 Task: Find connections with filter location Ras al-Khaimah with filter topic #Homeofficewith filter profile language Potuguese with filter current company LinkedIn with filter school Sasi Institute of Technology & Engineering with filter industry Caterers with filter service category Android Development with filter keywords title Graphic Designer
Action: Mouse moved to (531, 92)
Screenshot: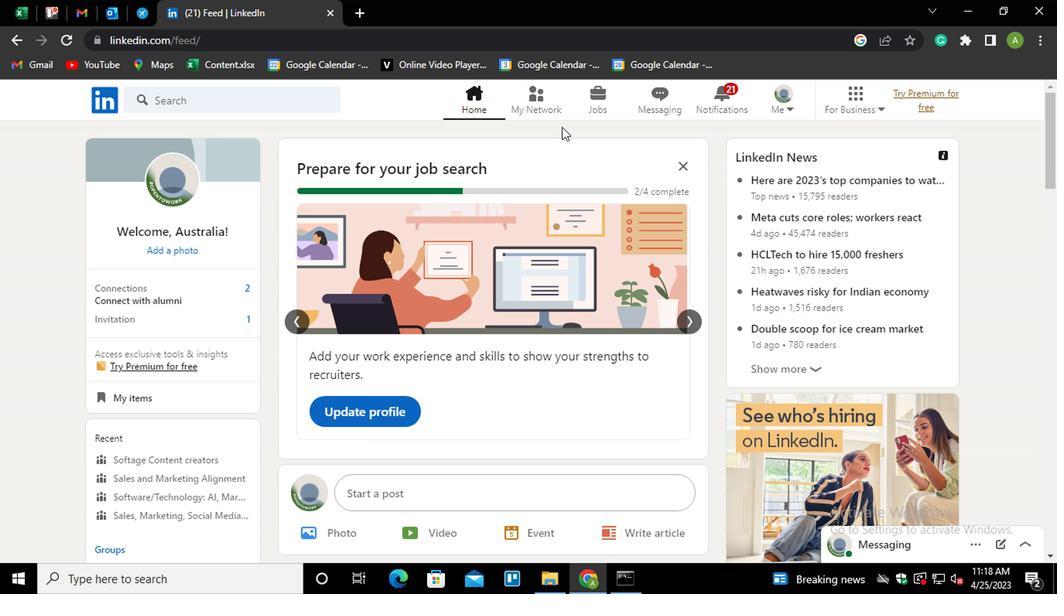
Action: Mouse pressed left at (531, 92)
Screenshot: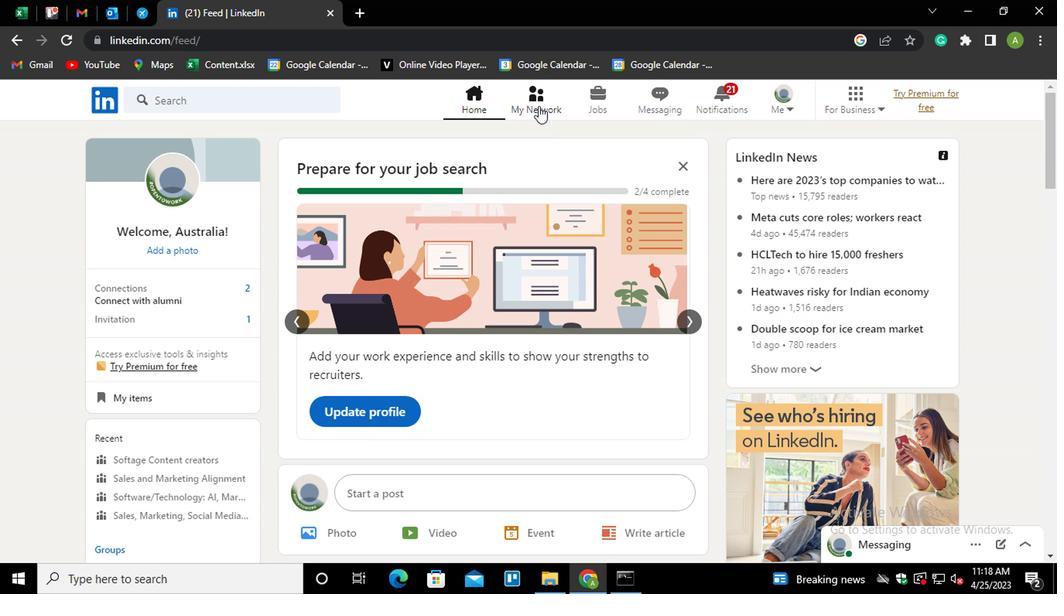 
Action: Mouse moved to (233, 181)
Screenshot: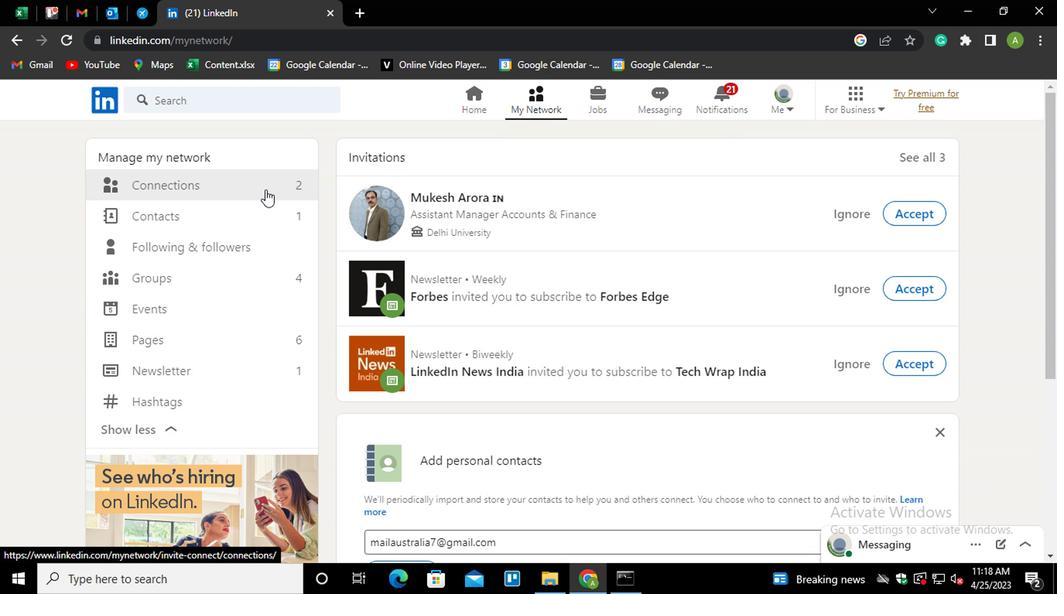 
Action: Mouse pressed left at (233, 181)
Screenshot: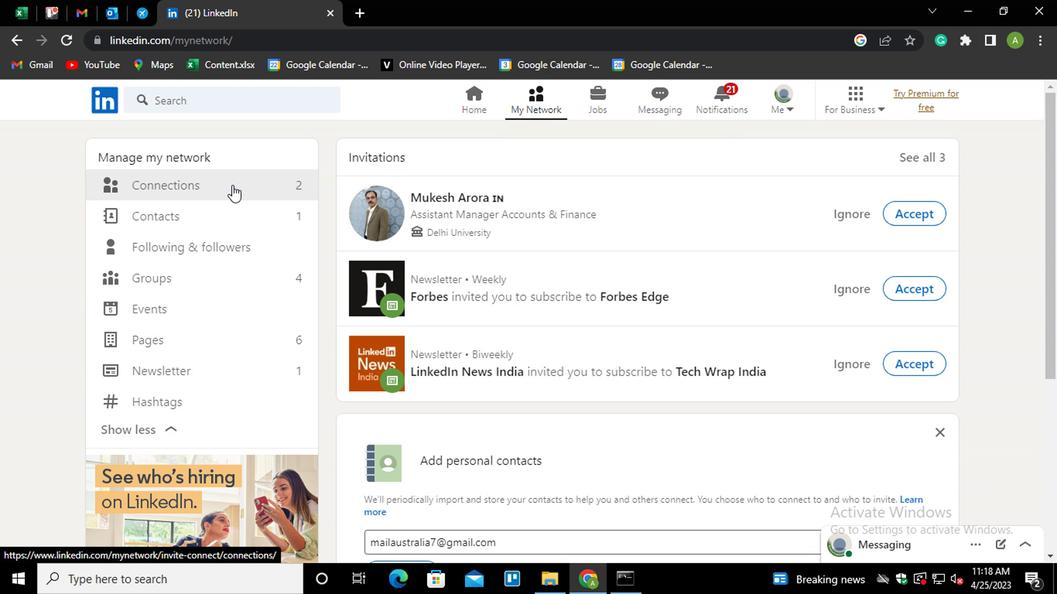 
Action: Mouse moved to (651, 185)
Screenshot: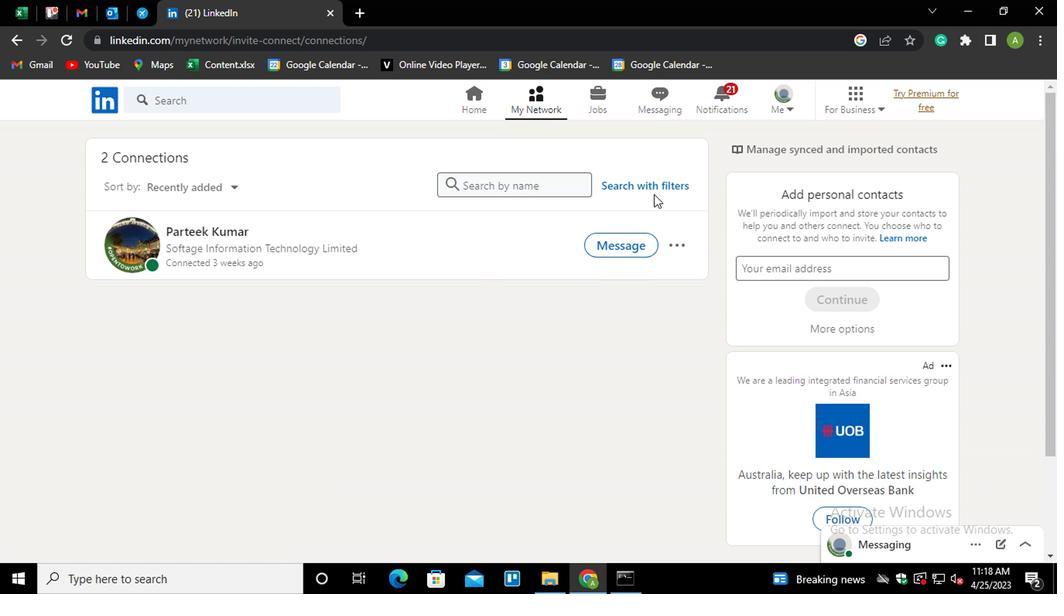 
Action: Mouse pressed left at (651, 185)
Screenshot: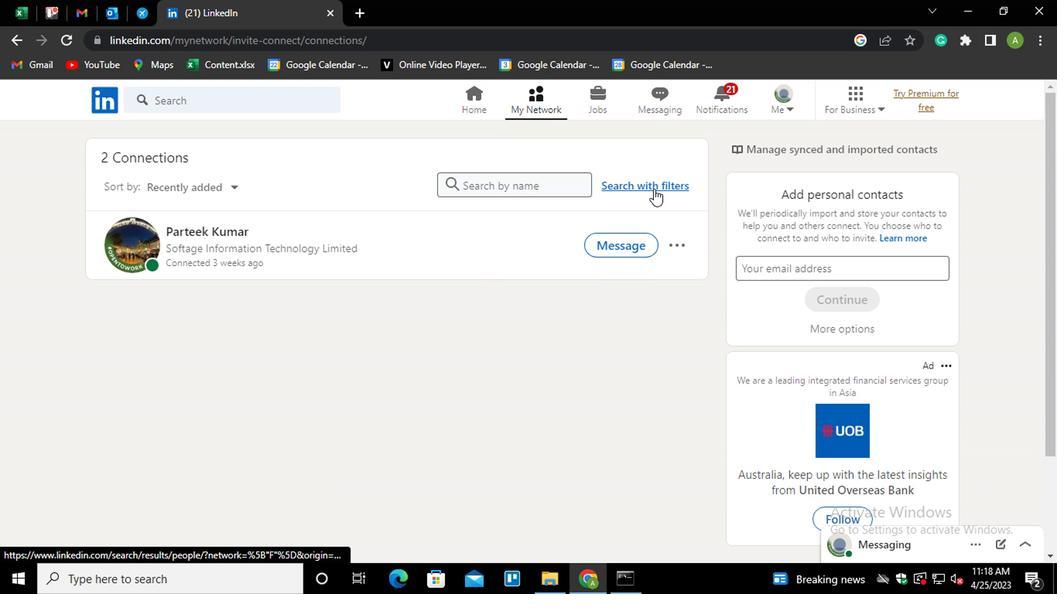 
Action: Mouse moved to (520, 141)
Screenshot: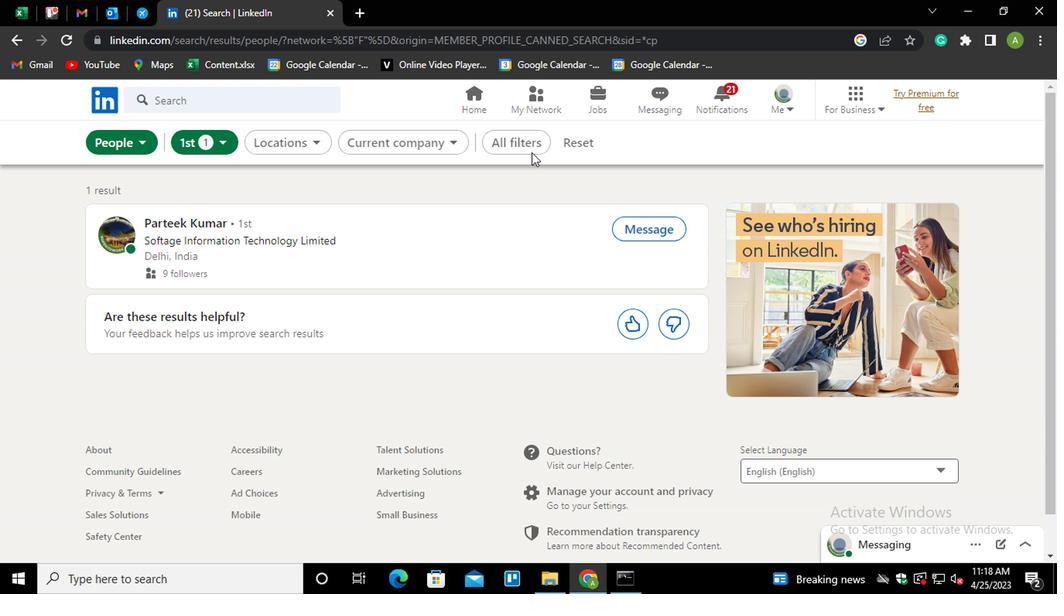 
Action: Mouse pressed left at (520, 141)
Screenshot: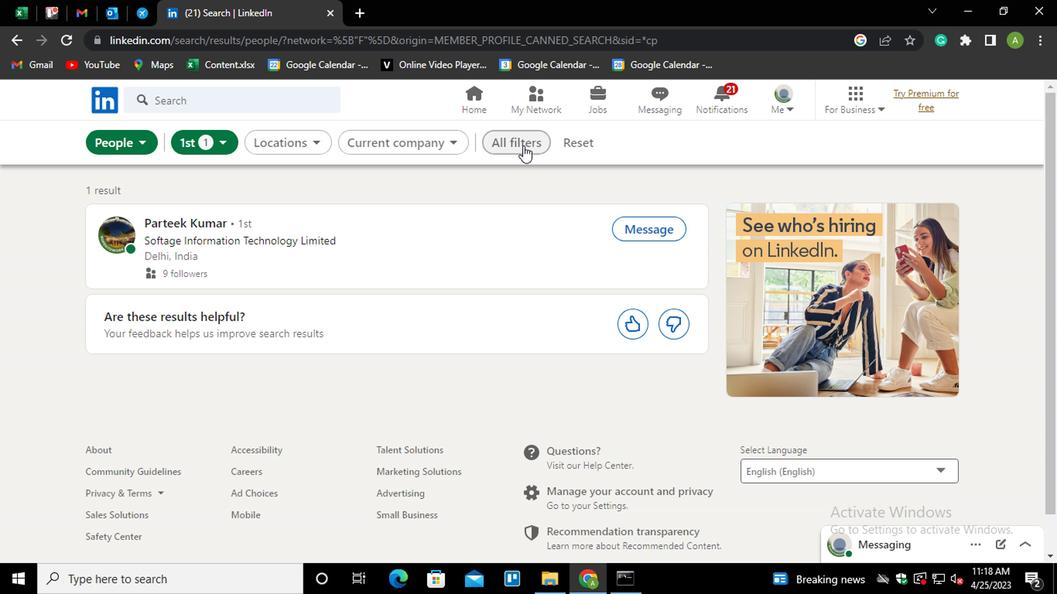 
Action: Mouse moved to (729, 300)
Screenshot: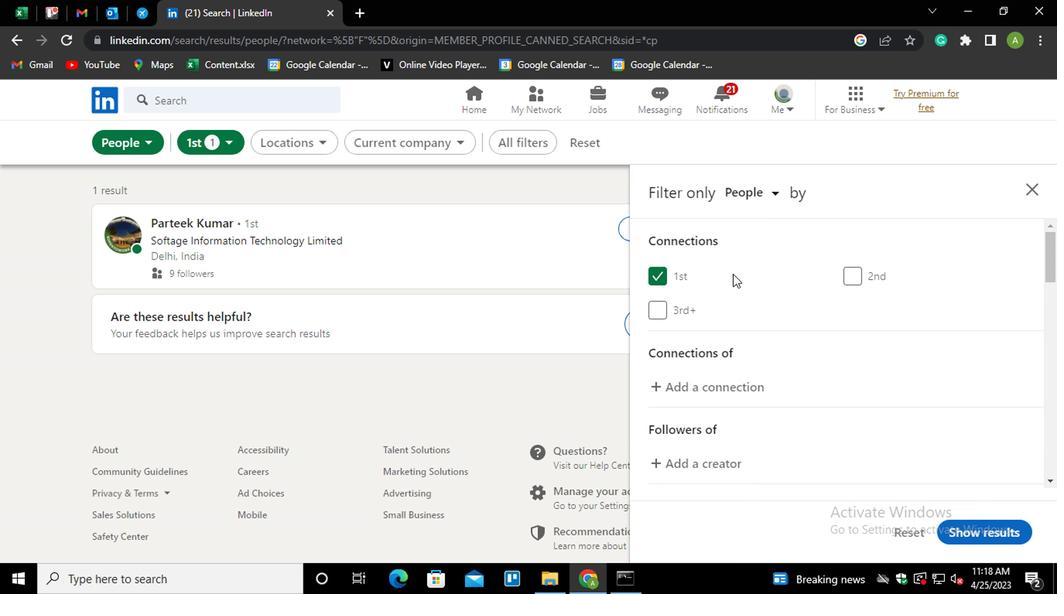 
Action: Mouse scrolled (729, 299) with delta (0, 0)
Screenshot: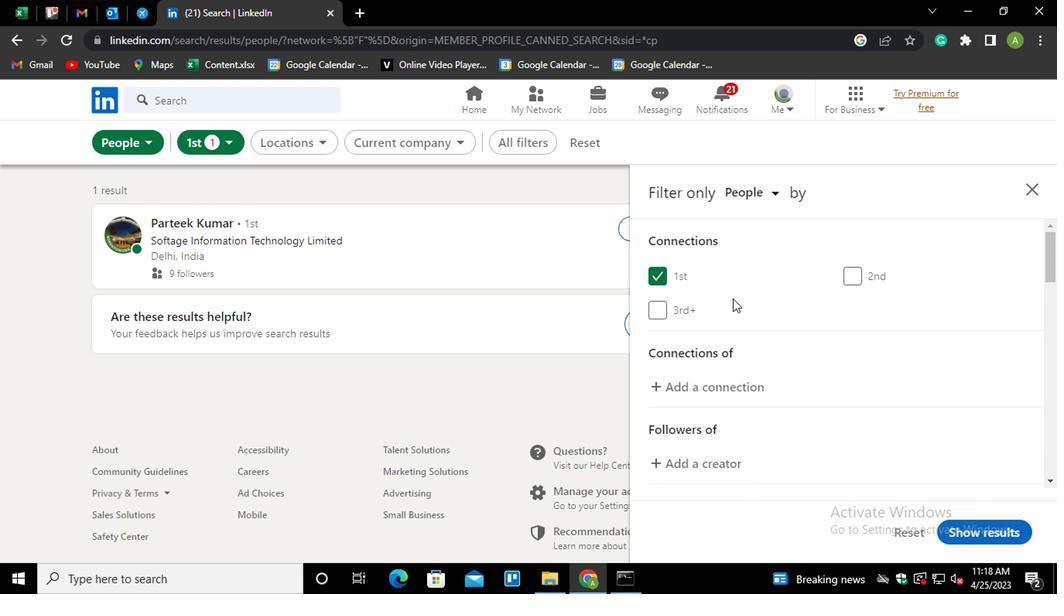 
Action: Mouse scrolled (729, 299) with delta (0, 0)
Screenshot: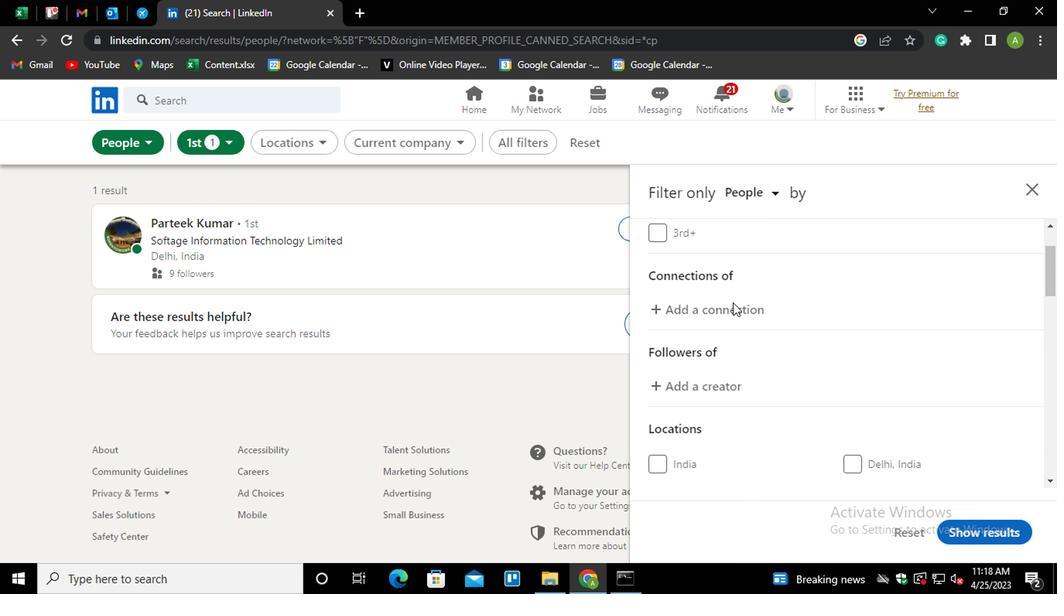 
Action: Mouse scrolled (729, 299) with delta (0, 0)
Screenshot: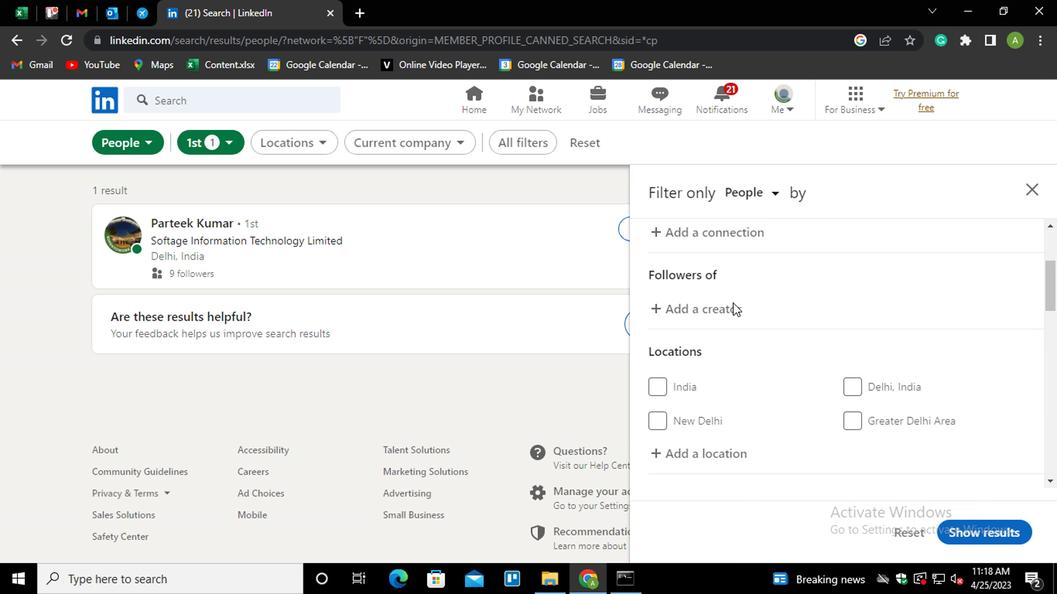 
Action: Mouse moved to (692, 372)
Screenshot: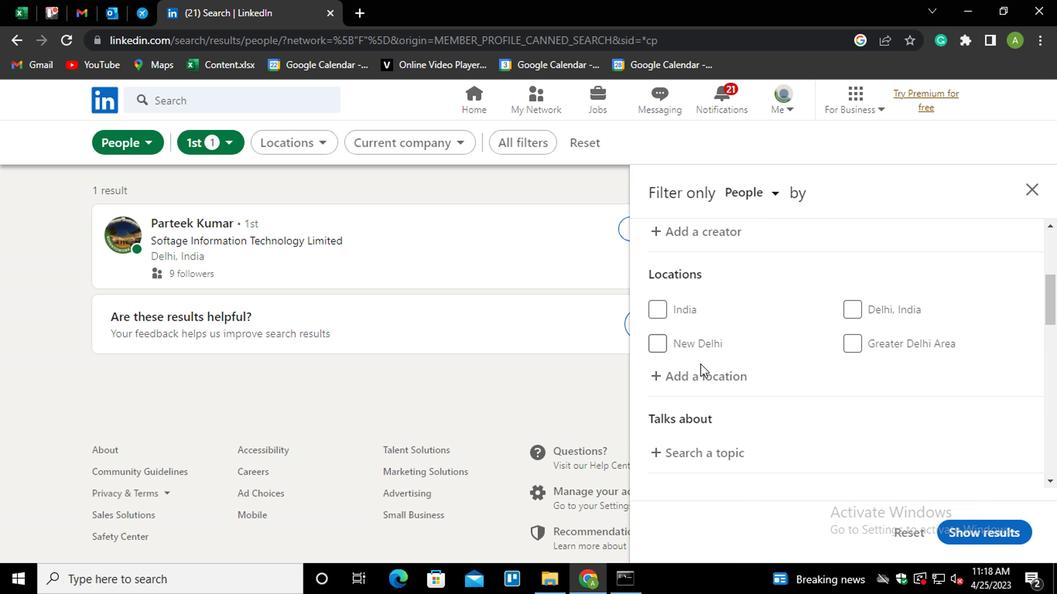 
Action: Mouse pressed left at (692, 372)
Screenshot: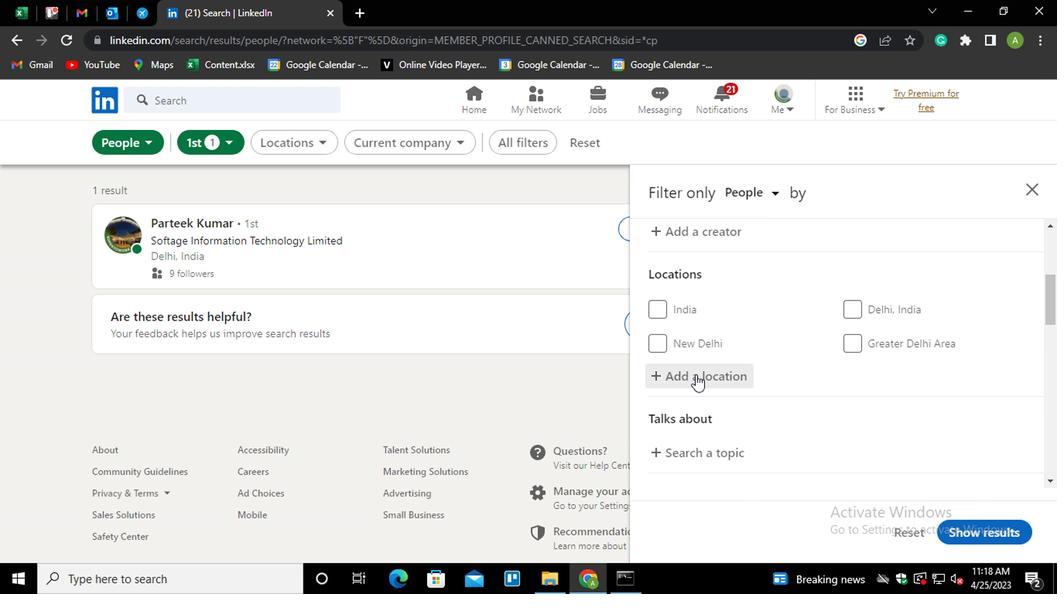 
Action: Mouse moved to (688, 366)
Screenshot: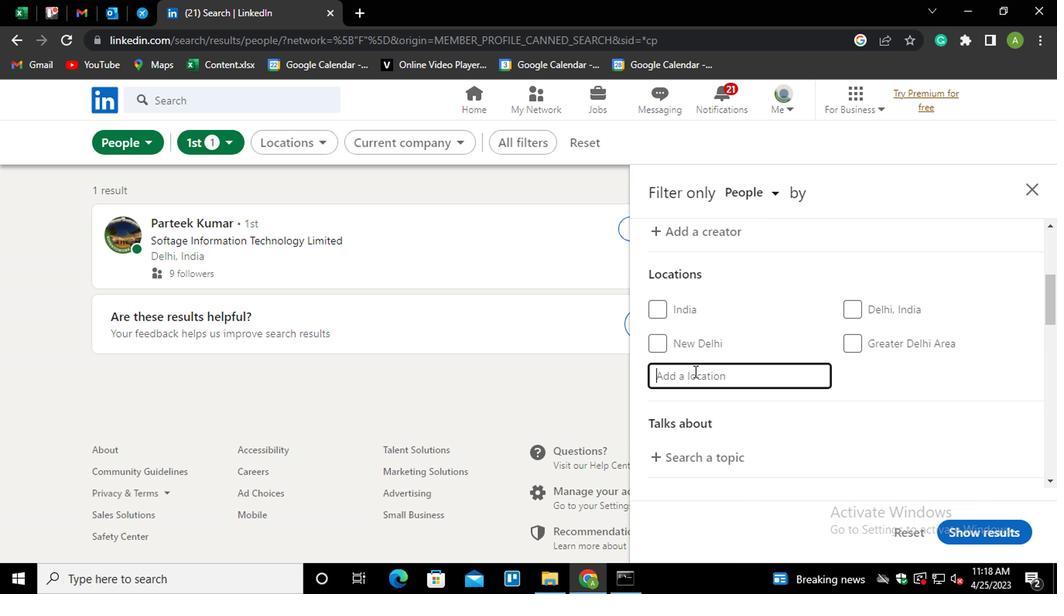 
Action: Mouse pressed left at (688, 366)
Screenshot: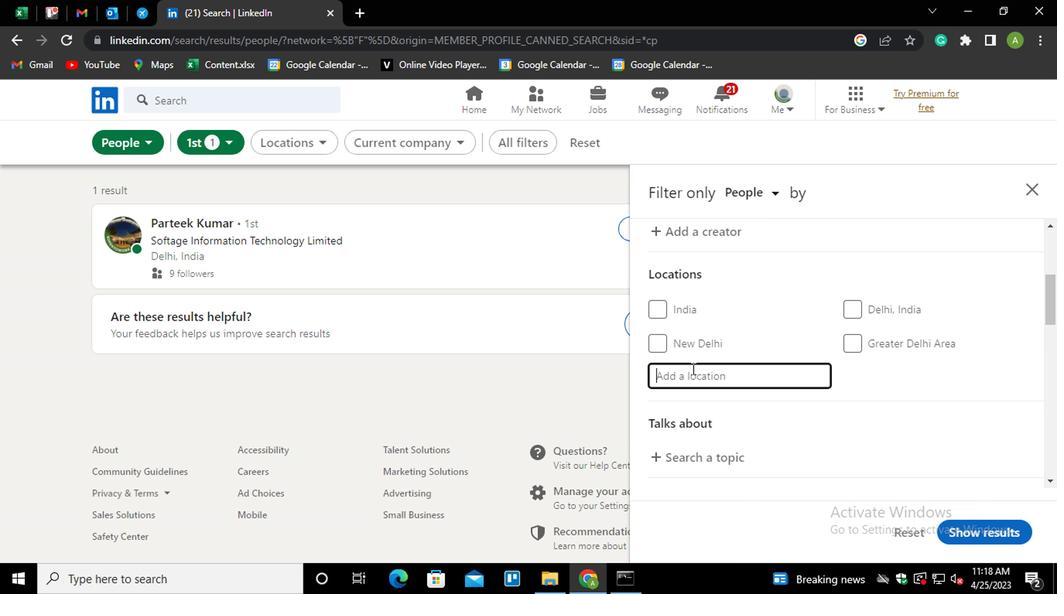 
Action: Key pressed <Key.shift>RAS<Key.space>AL<Key.down><Key.enter>
Screenshot: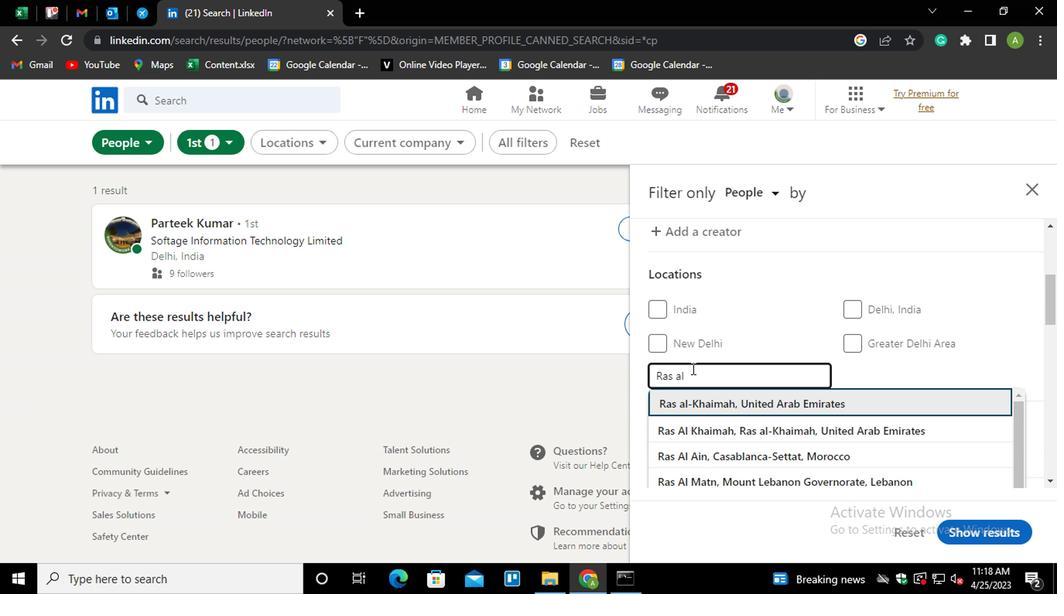 
Action: Mouse moved to (751, 395)
Screenshot: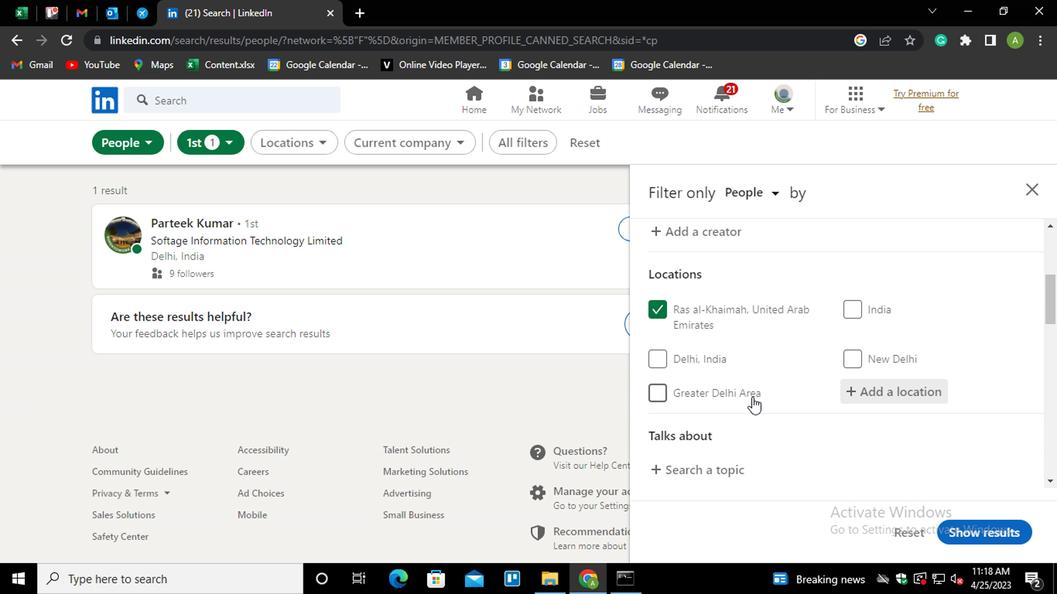 
Action: Mouse scrolled (751, 394) with delta (0, -1)
Screenshot: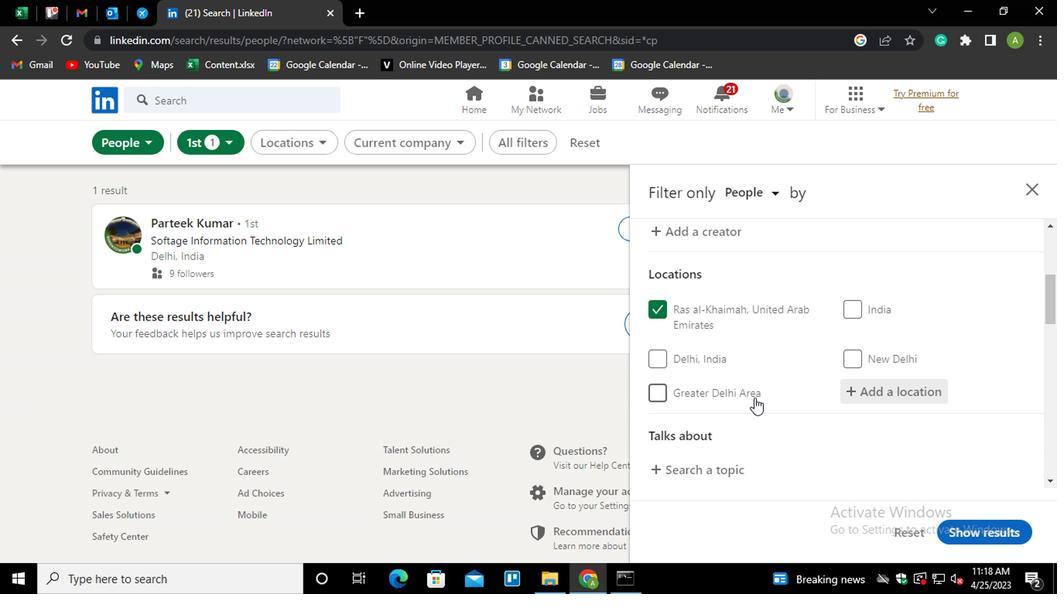 
Action: Mouse moved to (729, 390)
Screenshot: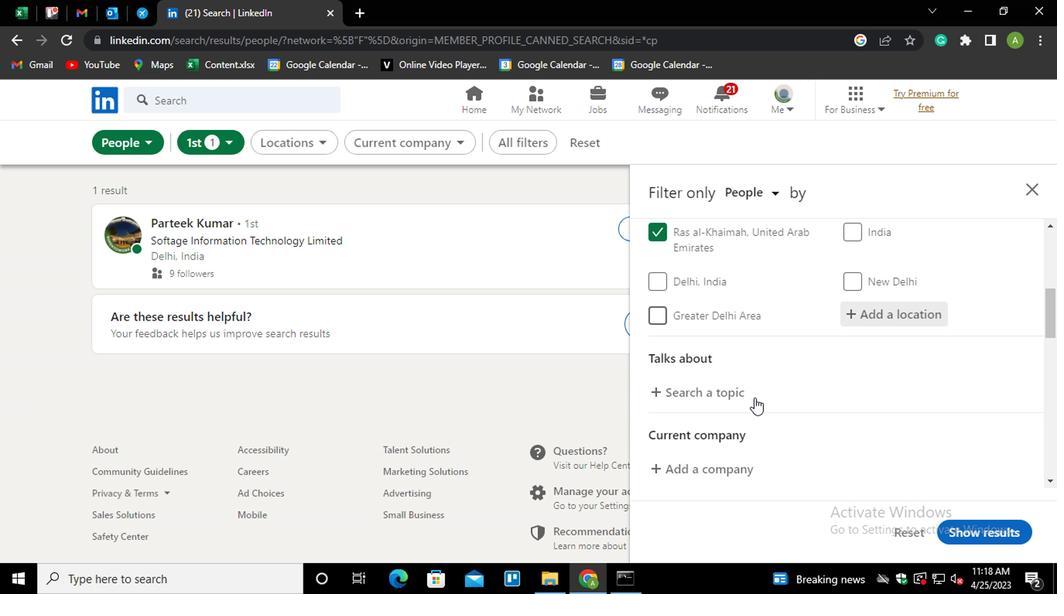 
Action: Mouse pressed left at (729, 390)
Screenshot: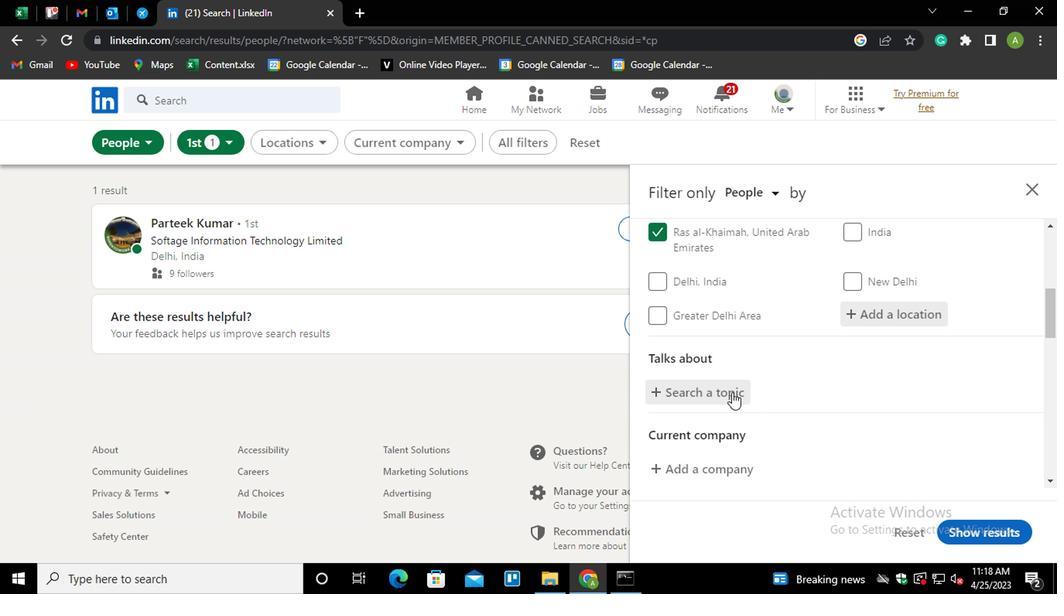
Action: Key pressed <Key.shift>#<Key.shift_r>HOMEOFFICEWITH
Screenshot: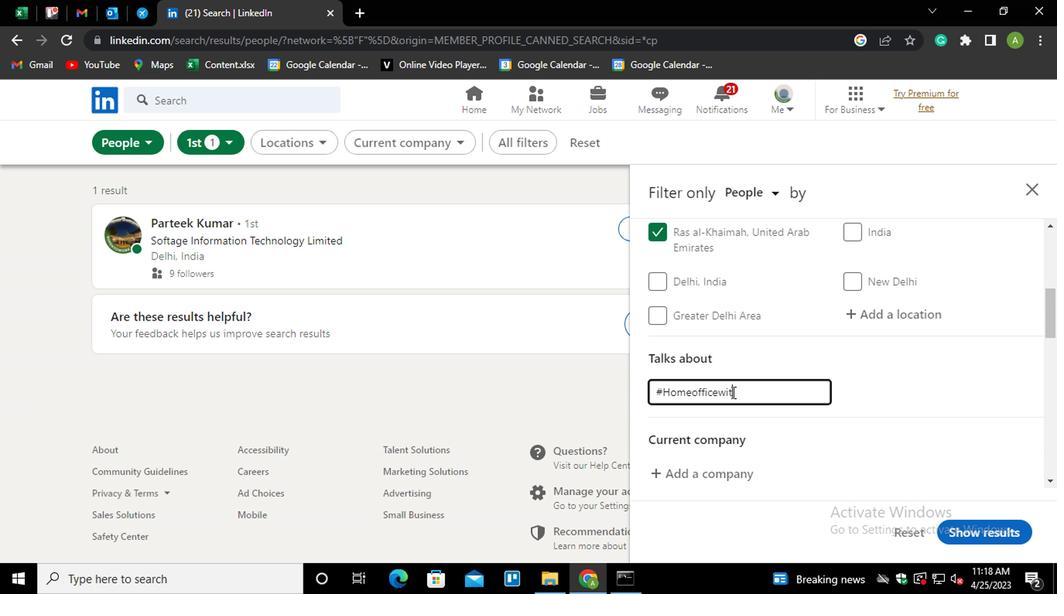
Action: Mouse moved to (938, 380)
Screenshot: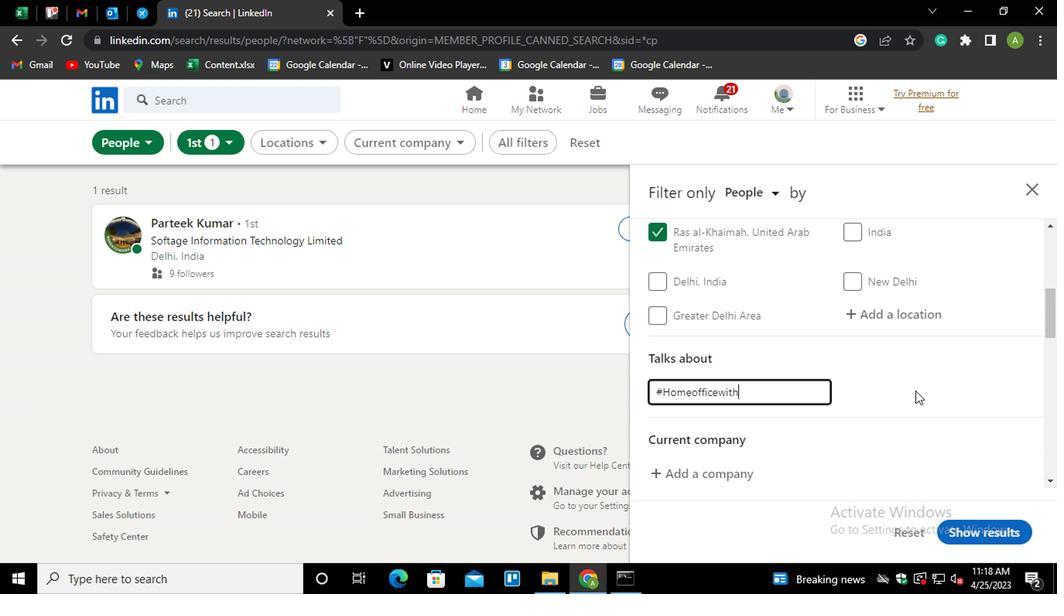 
Action: Mouse pressed left at (938, 380)
Screenshot: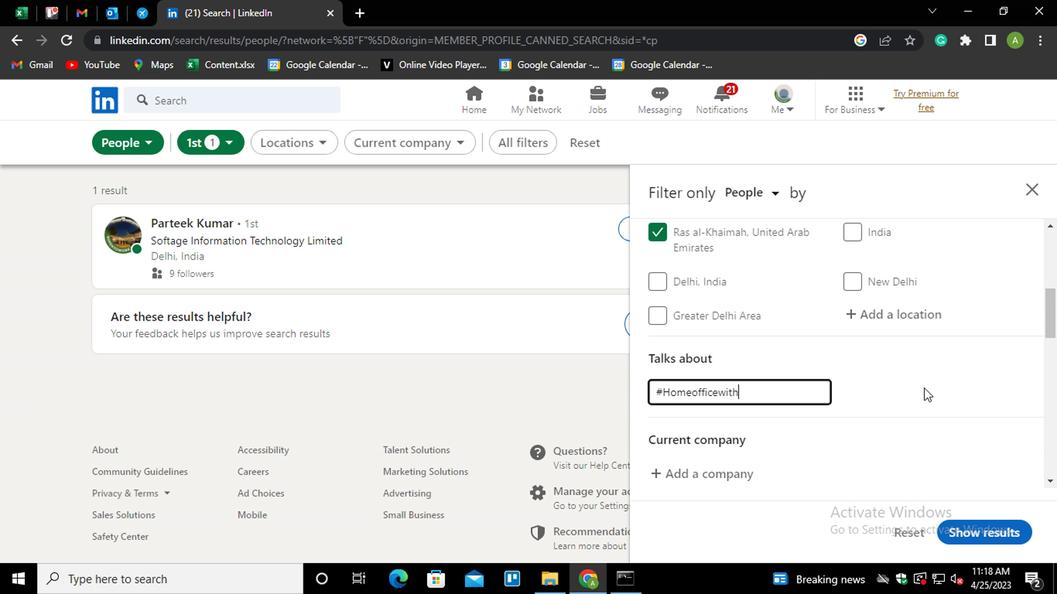 
Action: Mouse moved to (912, 377)
Screenshot: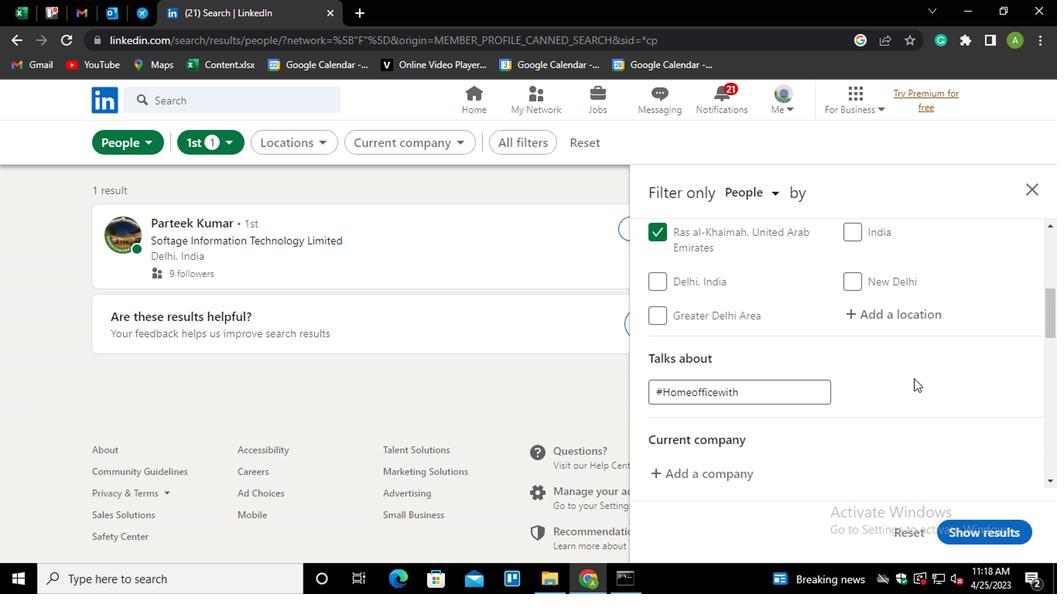 
Action: Mouse scrolled (912, 377) with delta (0, 0)
Screenshot: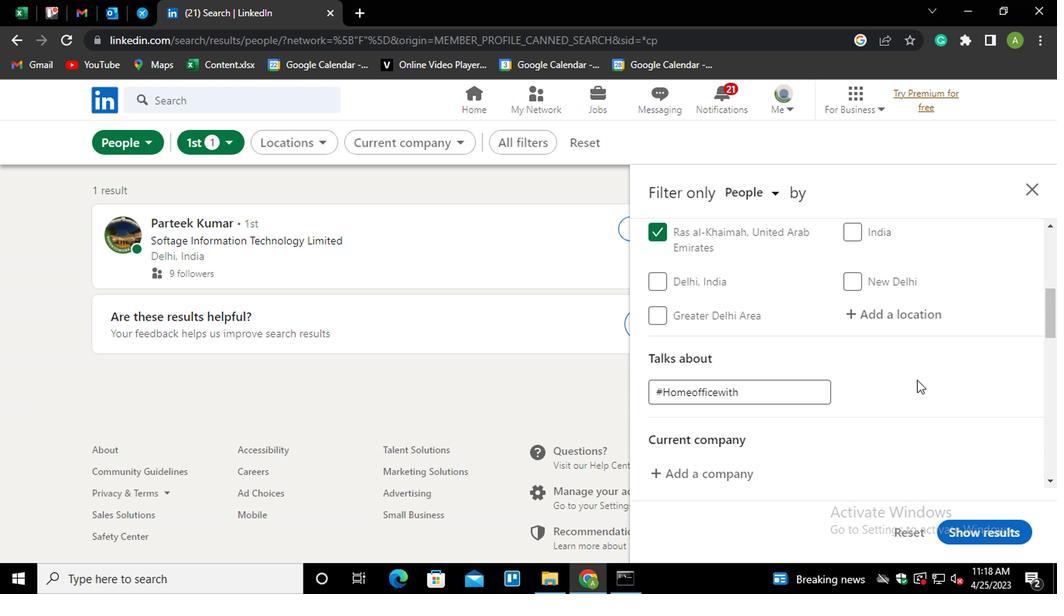 
Action: Mouse scrolled (912, 377) with delta (0, 0)
Screenshot: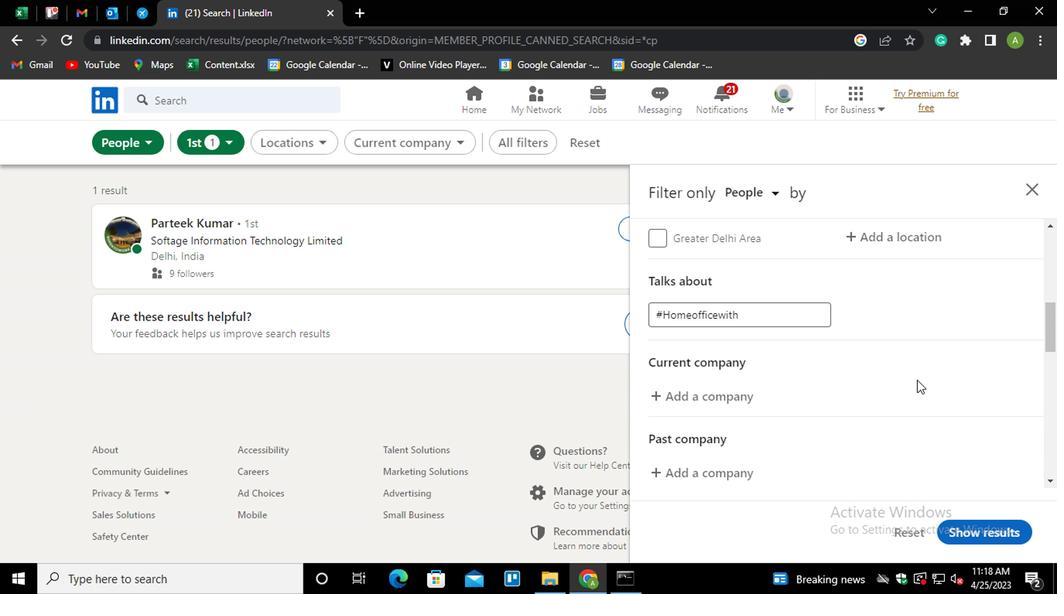 
Action: Mouse scrolled (912, 377) with delta (0, 0)
Screenshot: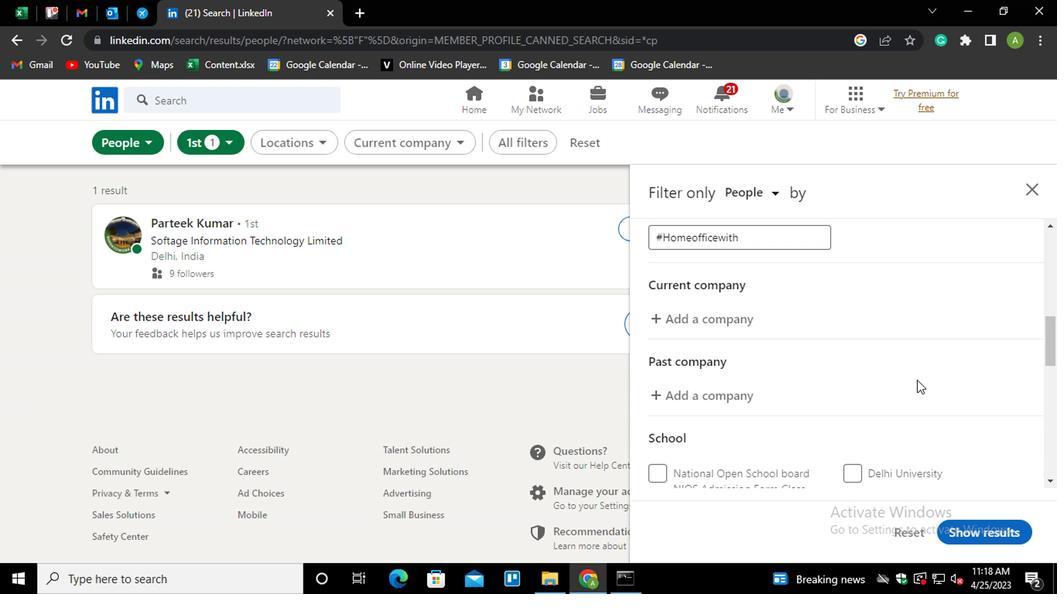 
Action: Mouse scrolled (912, 377) with delta (0, 0)
Screenshot: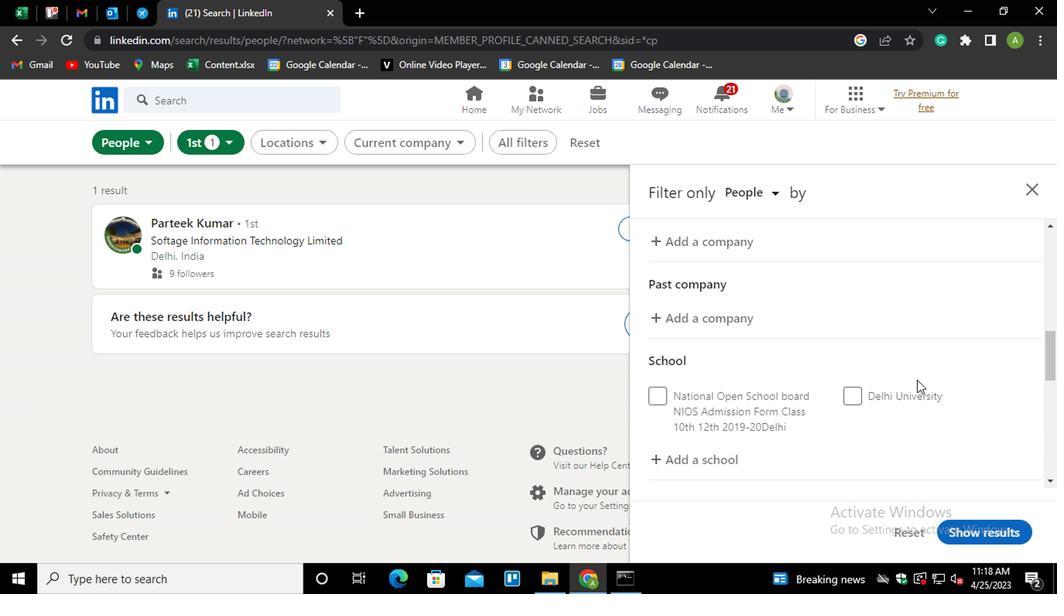 
Action: Mouse scrolled (912, 377) with delta (0, 0)
Screenshot: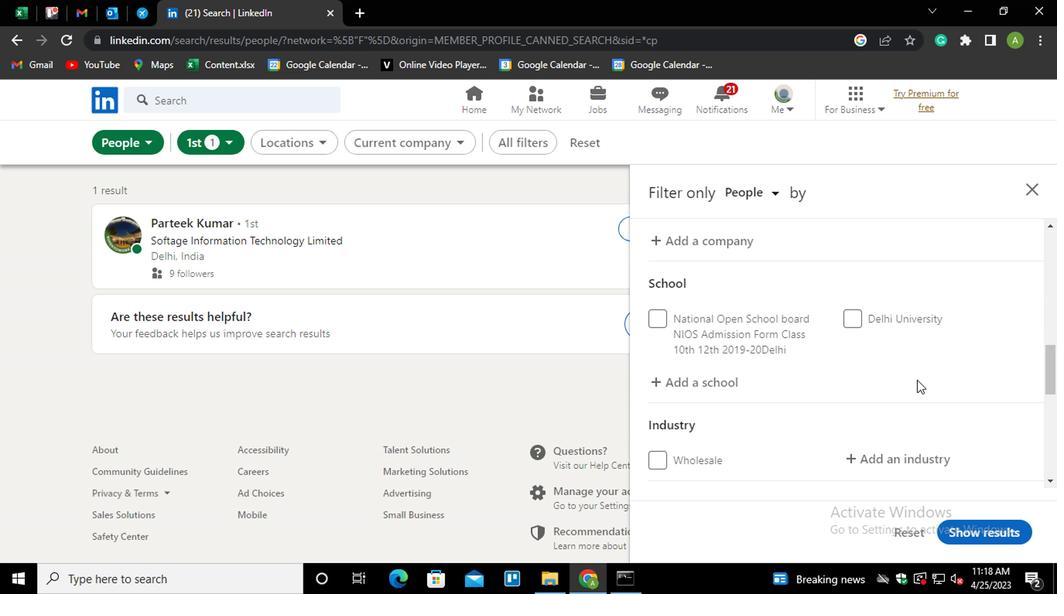 
Action: Mouse scrolled (912, 377) with delta (0, 0)
Screenshot: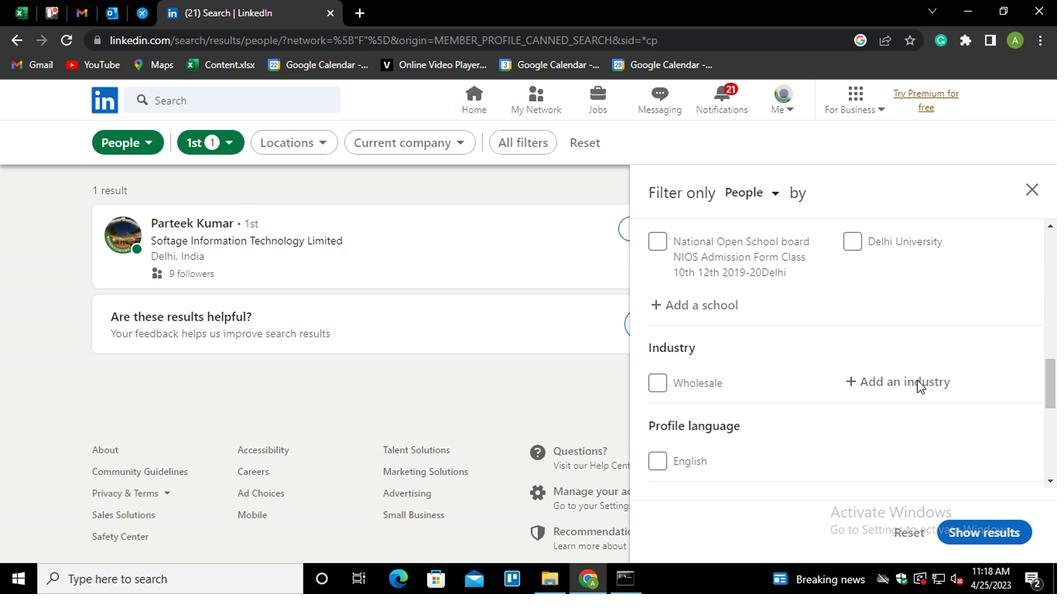 
Action: Mouse scrolled (912, 378) with delta (0, 1)
Screenshot: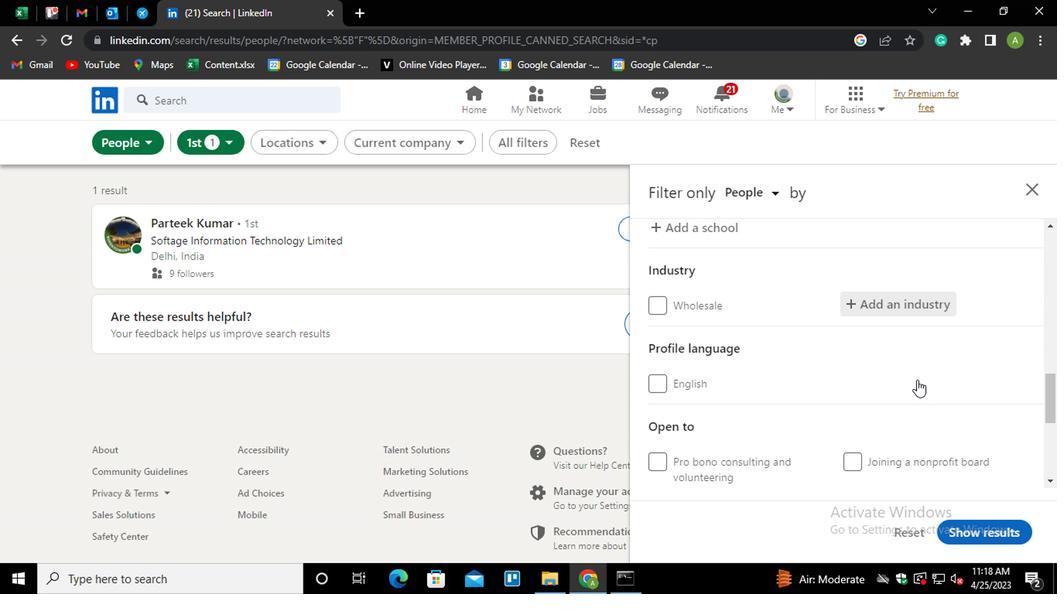 
Action: Mouse scrolled (912, 378) with delta (0, 1)
Screenshot: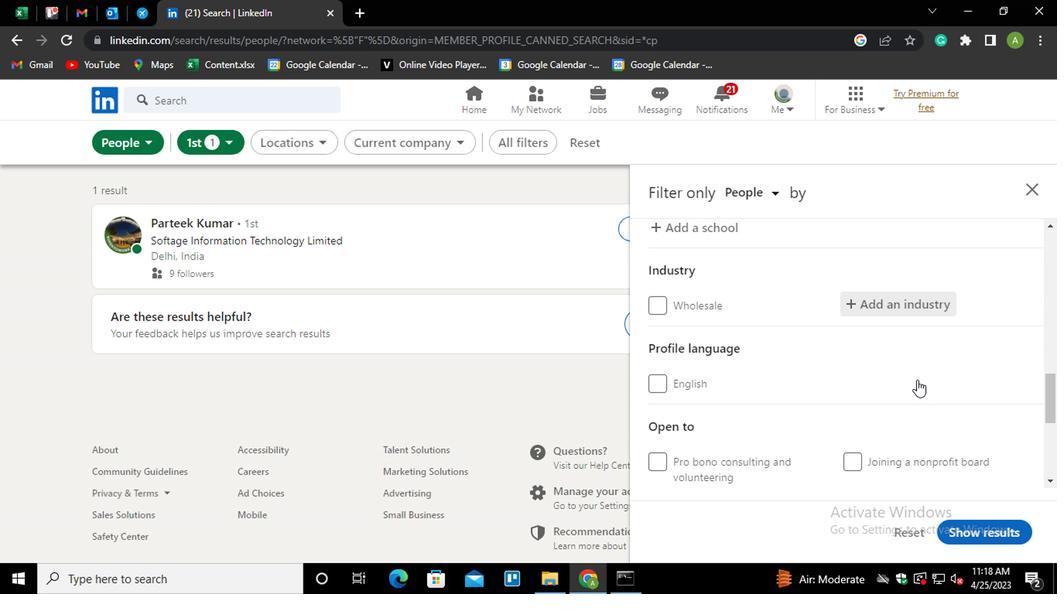 
Action: Mouse scrolled (912, 378) with delta (0, 1)
Screenshot: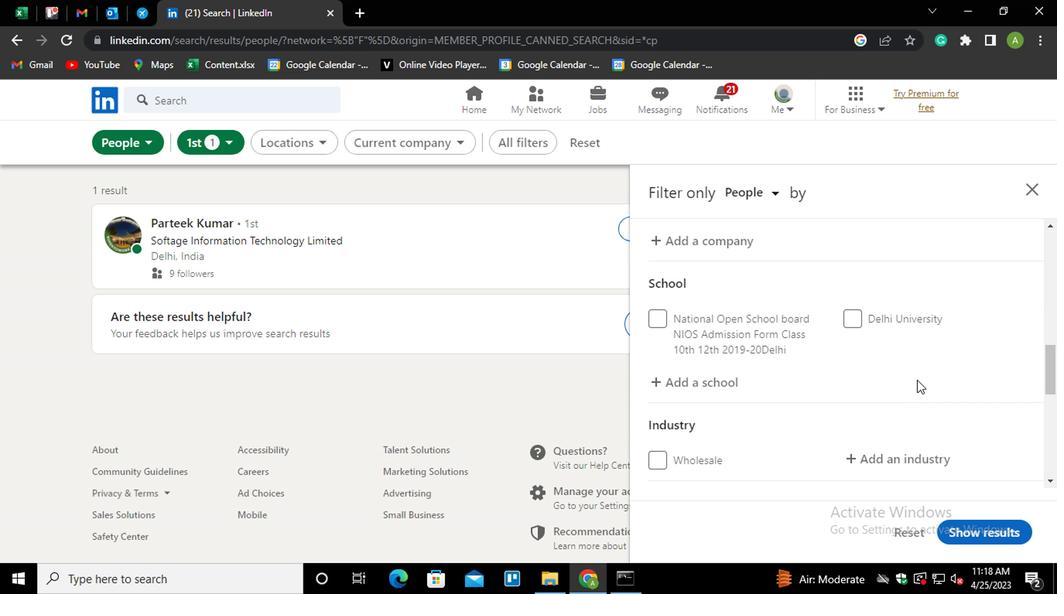 
Action: Mouse scrolled (912, 378) with delta (0, 1)
Screenshot: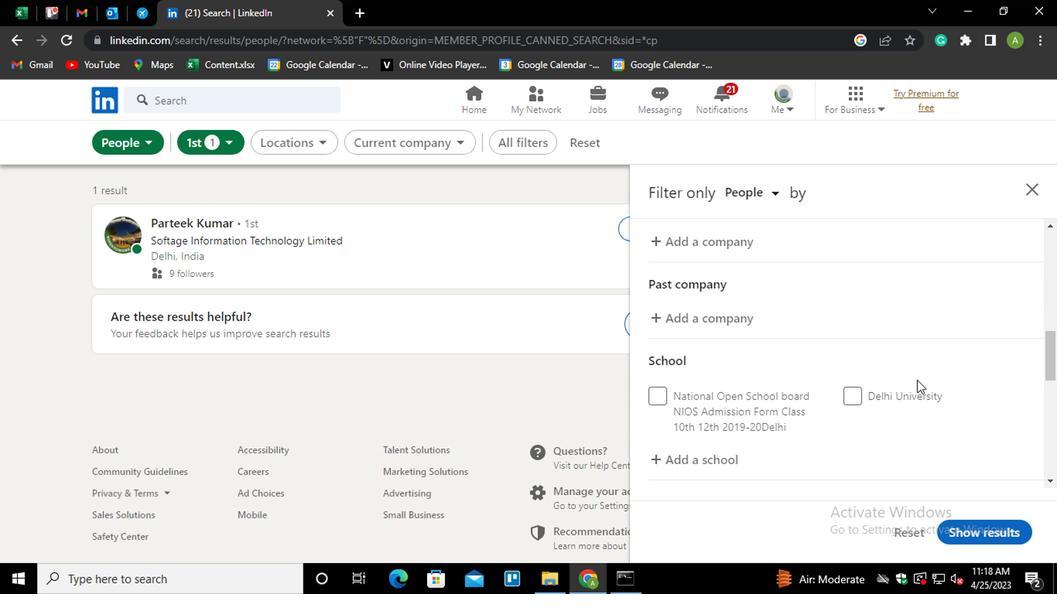 
Action: Mouse moved to (730, 316)
Screenshot: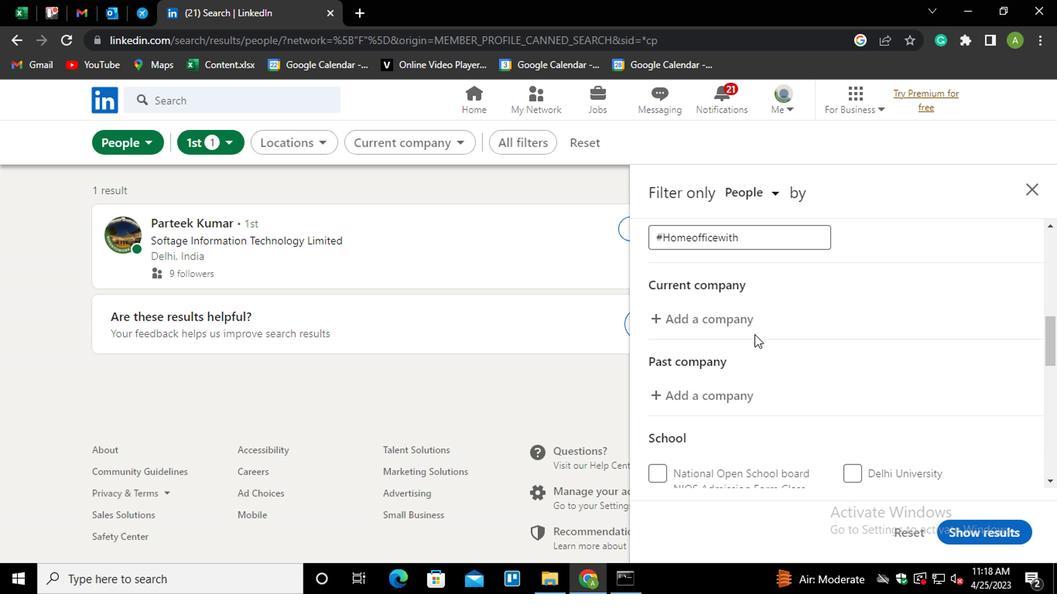 
Action: Mouse pressed left at (730, 316)
Screenshot: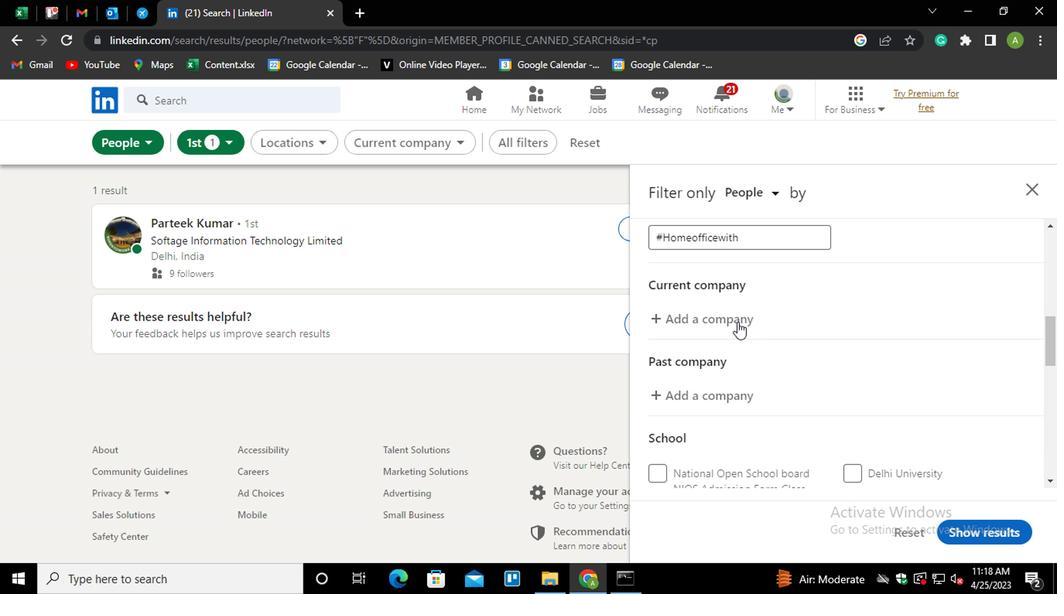 
Action: Mouse moved to (725, 317)
Screenshot: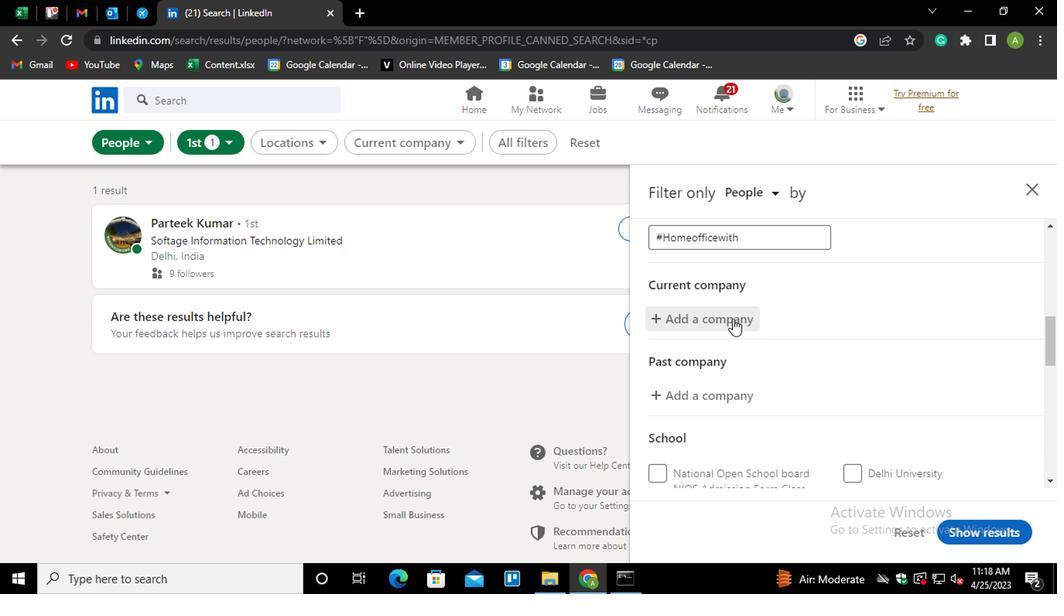
Action: Key pressed <Key.shift_r>LINK<Key.down><Key.enter>
Screenshot: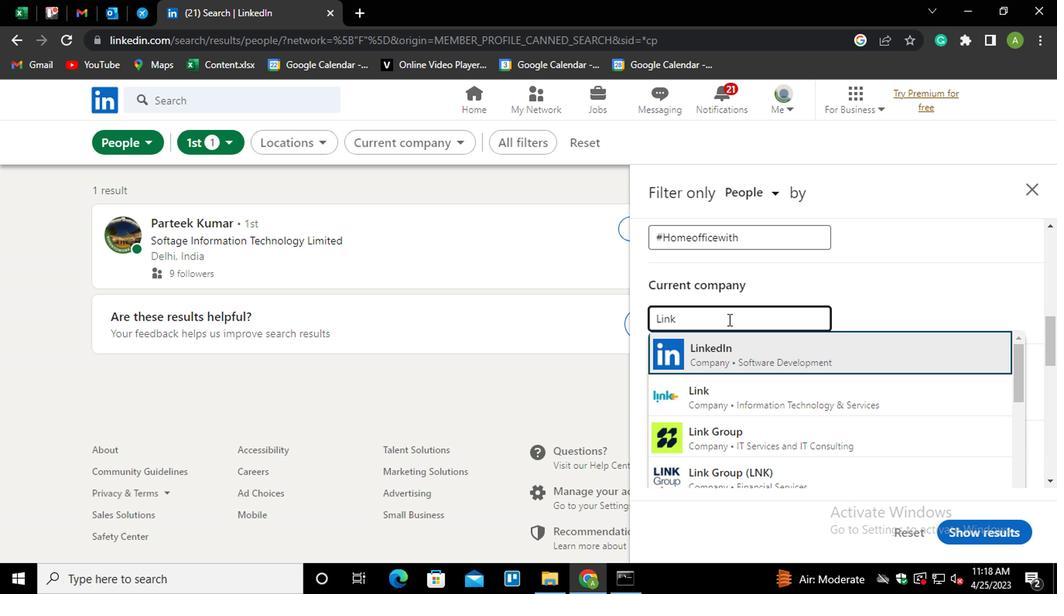 
Action: Mouse moved to (818, 352)
Screenshot: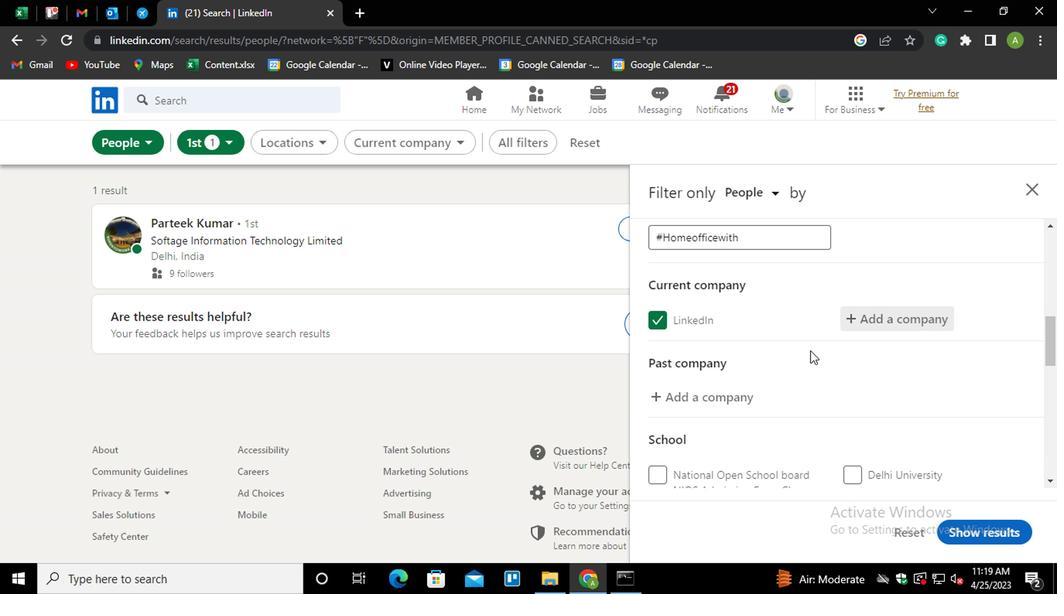 
Action: Mouse scrolled (818, 352) with delta (0, 0)
Screenshot: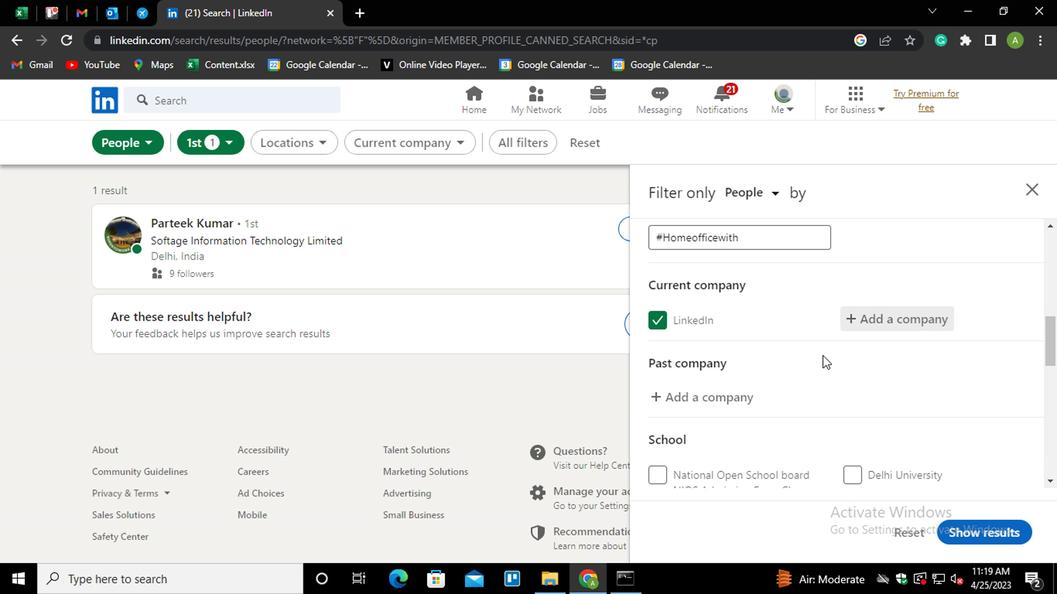 
Action: Mouse moved to (674, 458)
Screenshot: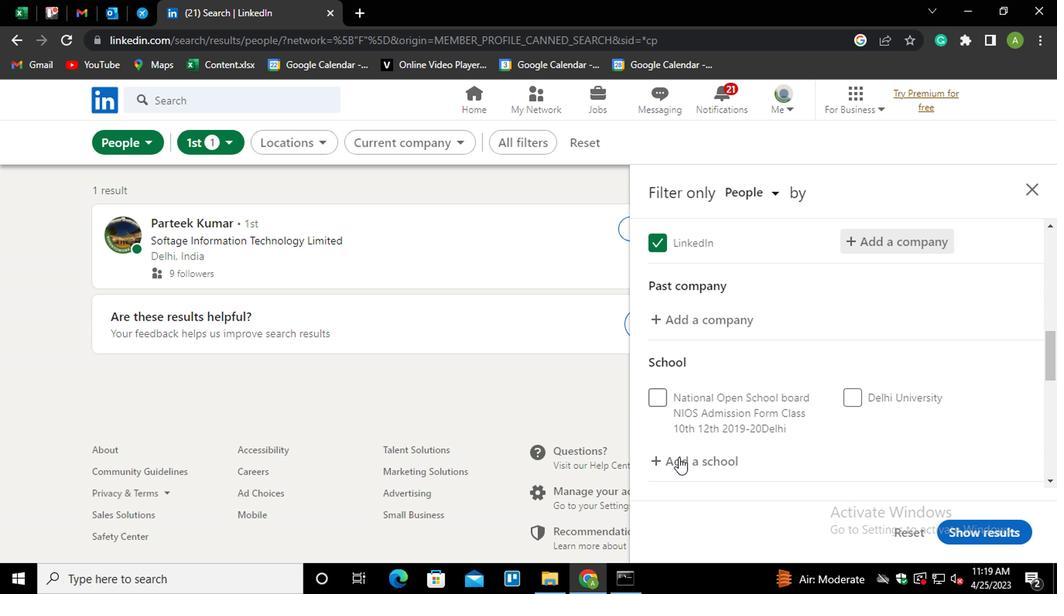 
Action: Mouse pressed left at (674, 458)
Screenshot: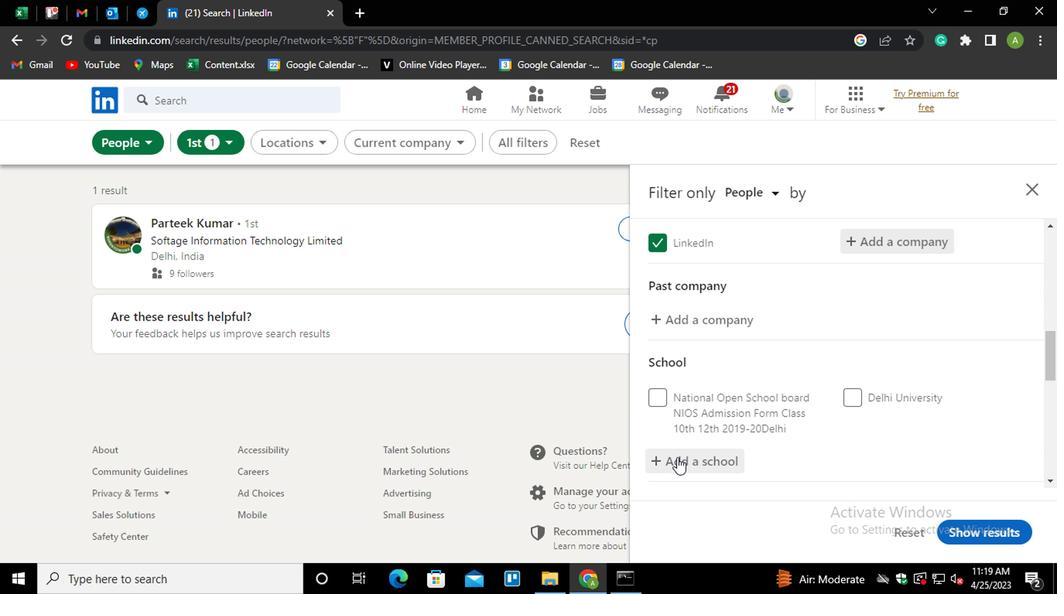 
Action: Mouse moved to (686, 458)
Screenshot: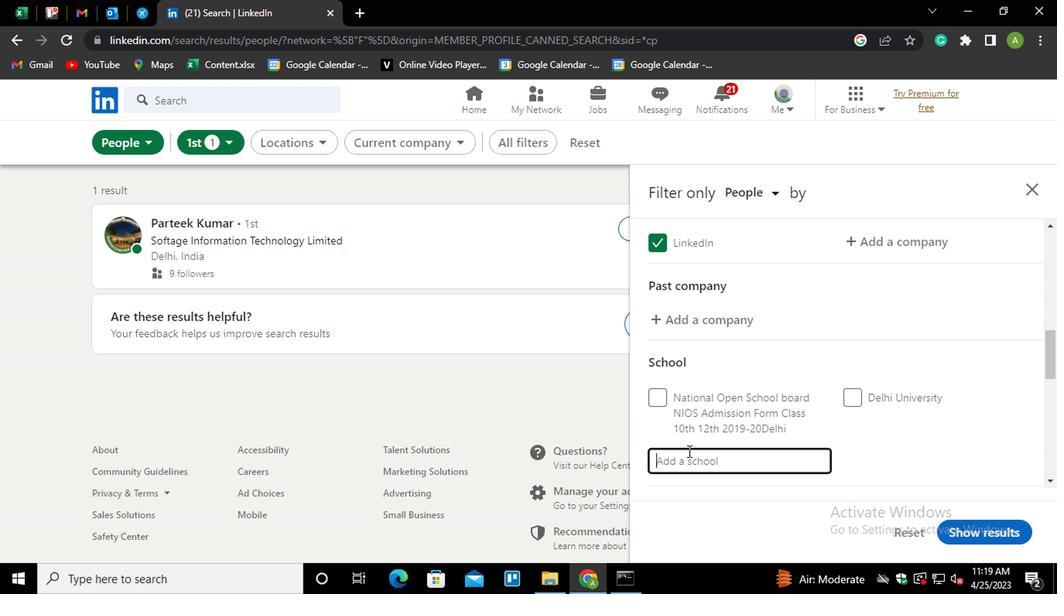 
Action: Key pressed <Key.shift>SASI
Screenshot: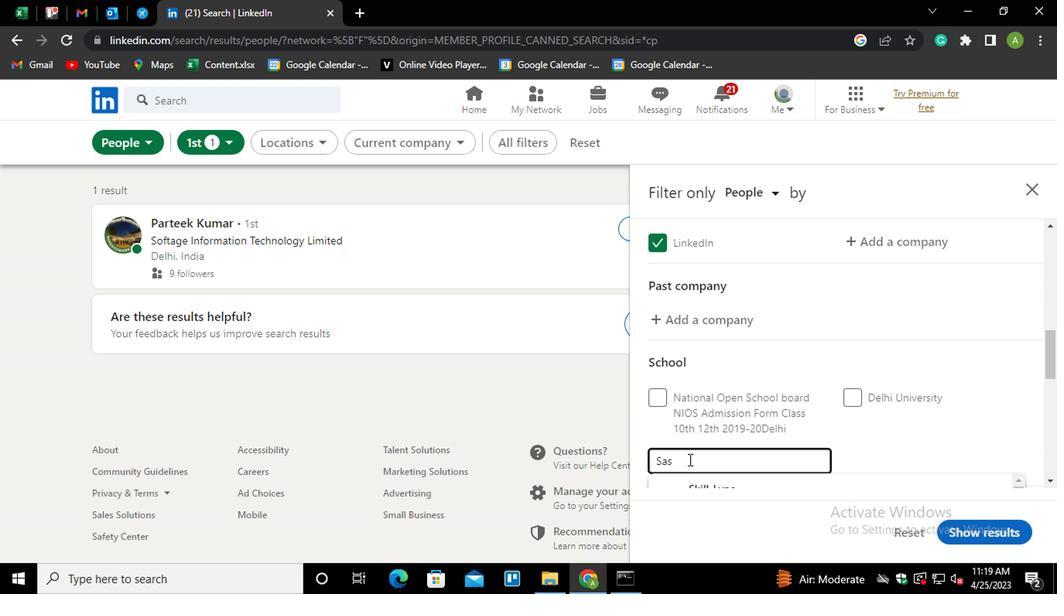 
Action: Mouse moved to (812, 427)
Screenshot: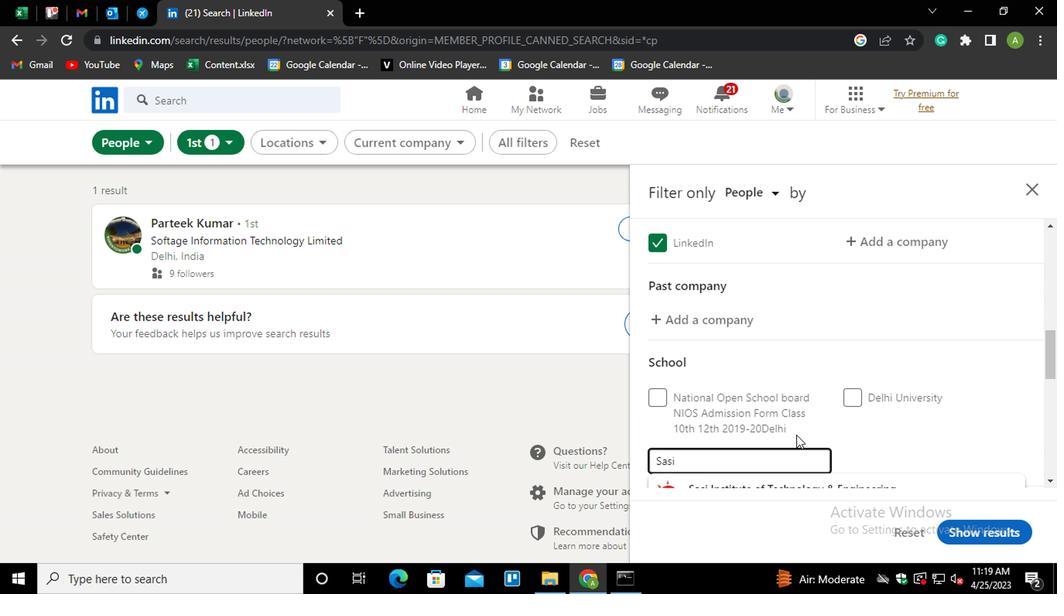 
Action: Mouse scrolled (812, 426) with delta (0, -1)
Screenshot: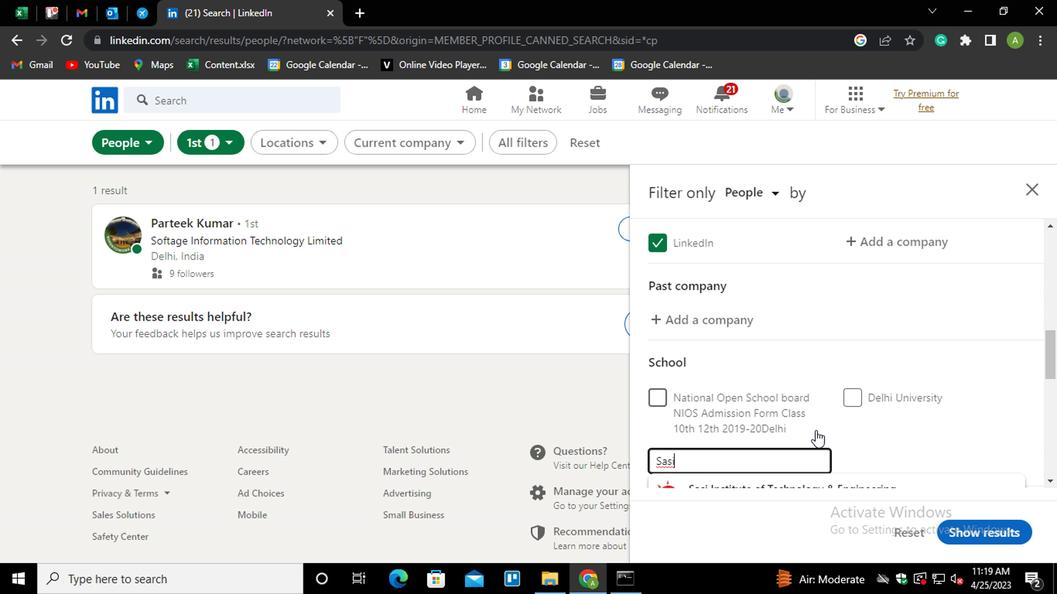 
Action: Mouse moved to (861, 424)
Screenshot: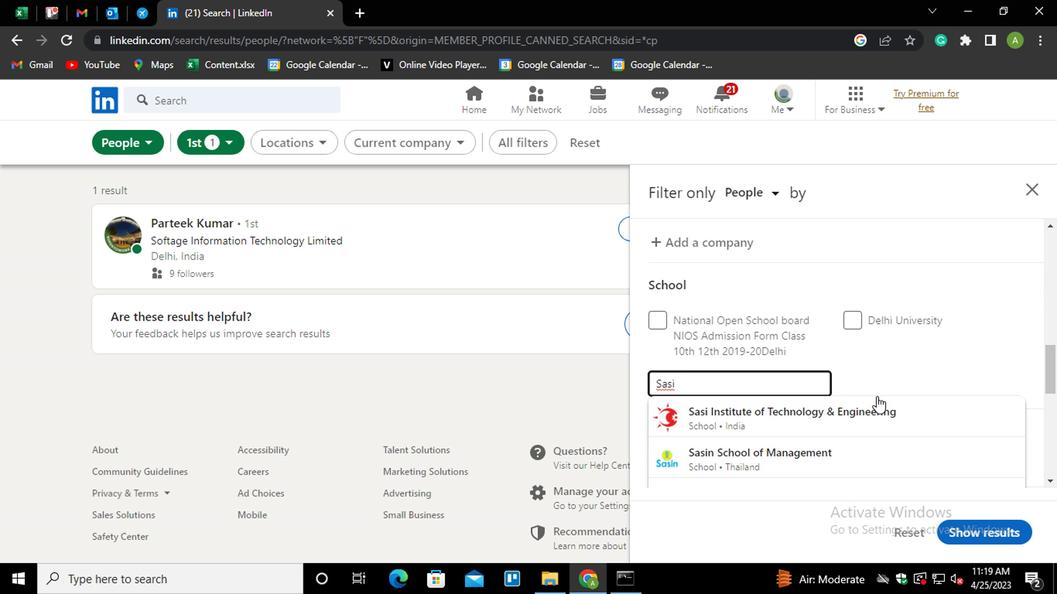 
Action: Mouse pressed left at (861, 424)
Screenshot: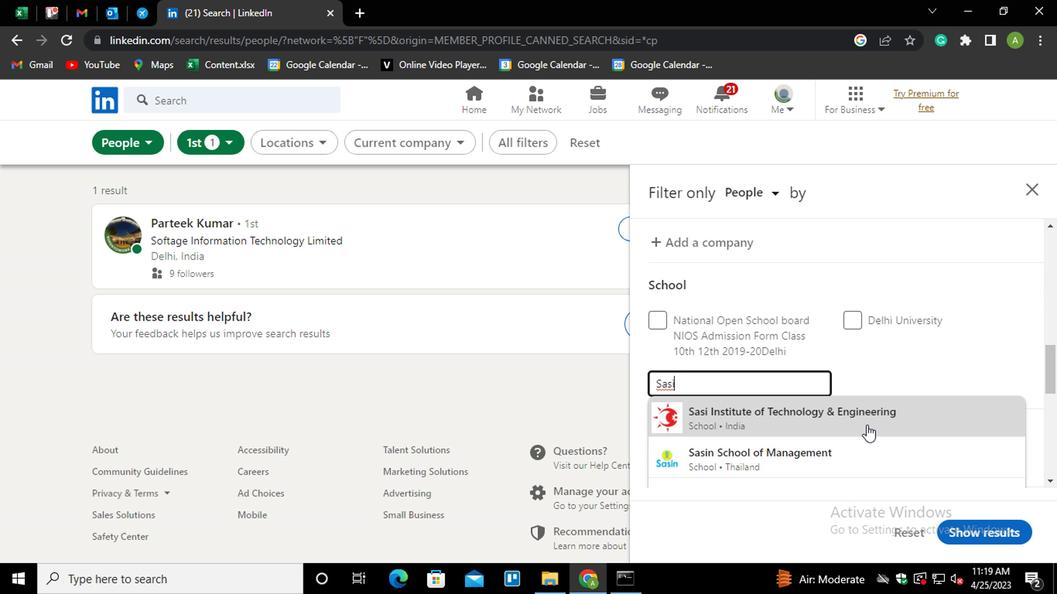 
Action: Mouse moved to (858, 426)
Screenshot: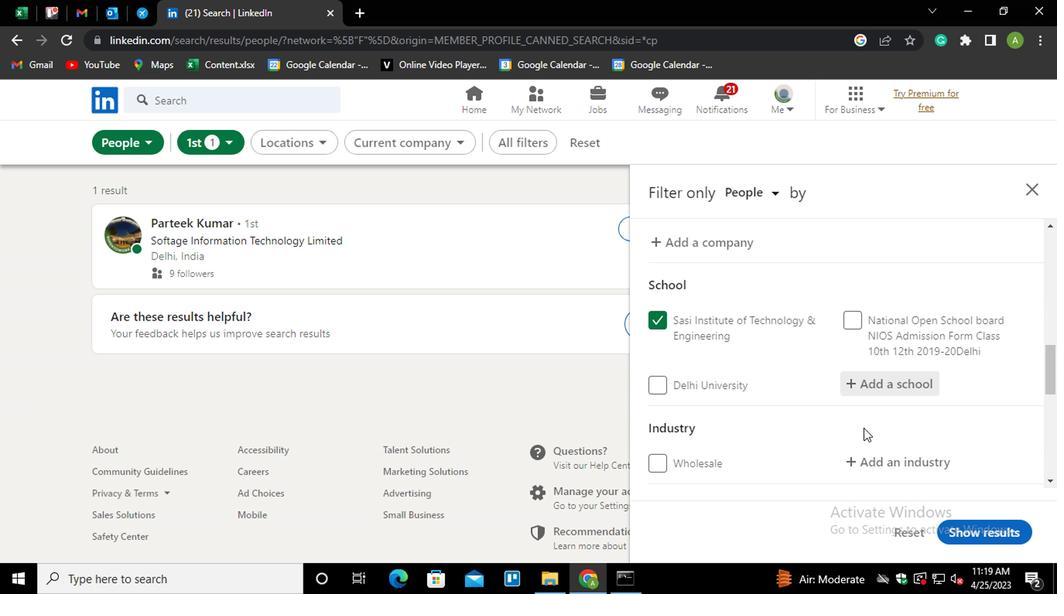 
Action: Mouse scrolled (858, 426) with delta (0, 0)
Screenshot: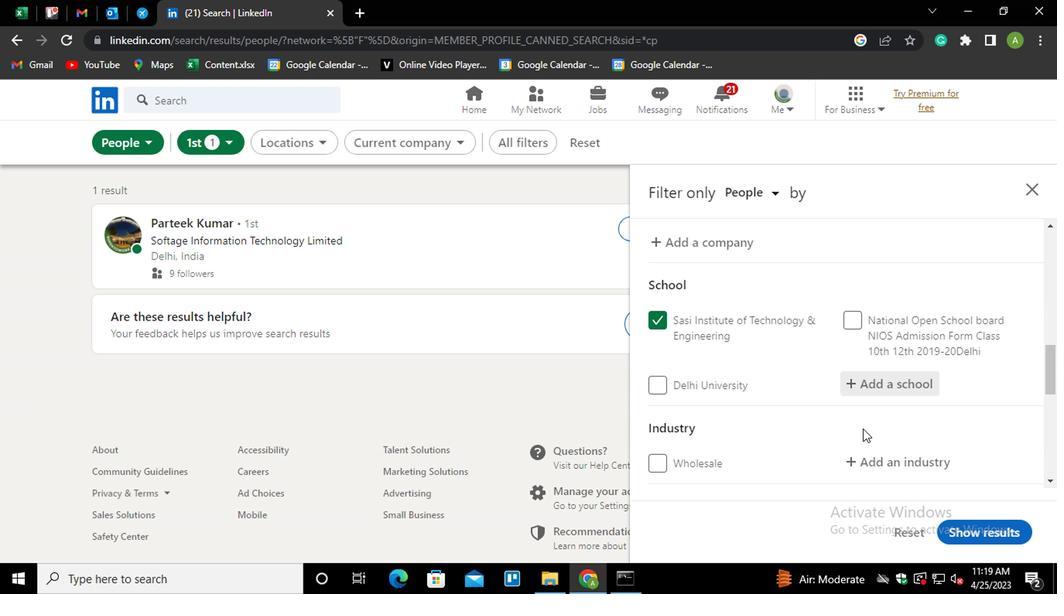 
Action: Mouse moved to (875, 386)
Screenshot: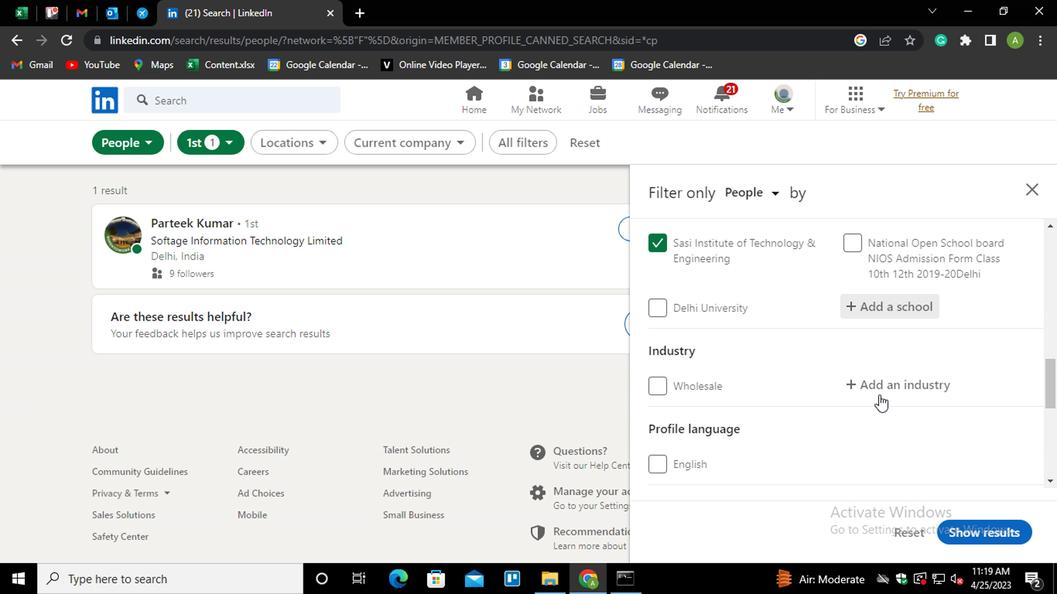 
Action: Mouse pressed left at (875, 386)
Screenshot: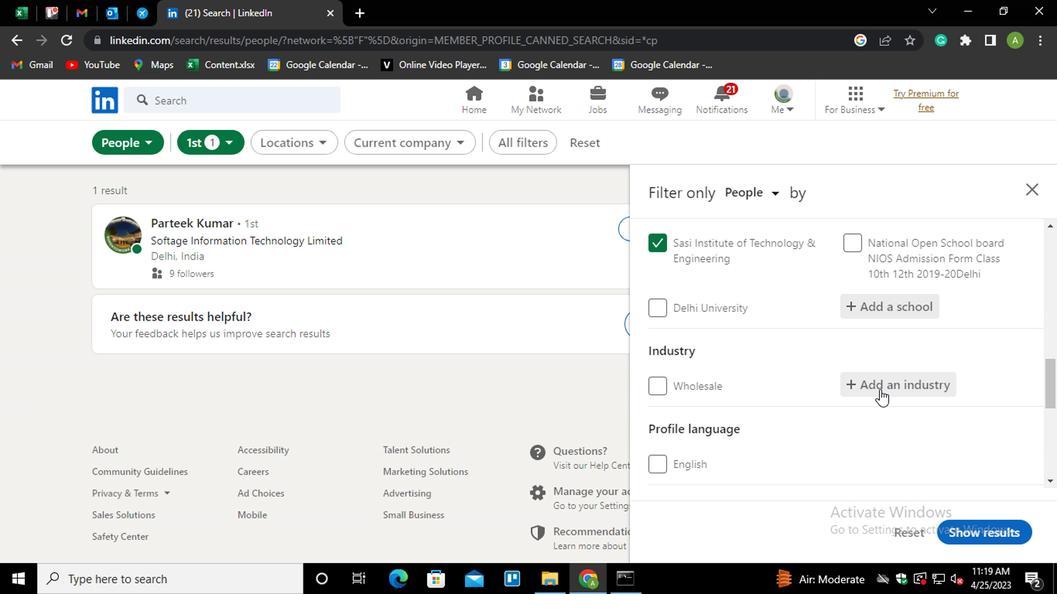 
Action: Key pressed <Key.shift>CATERER<Key.down><Key.enter>
Screenshot: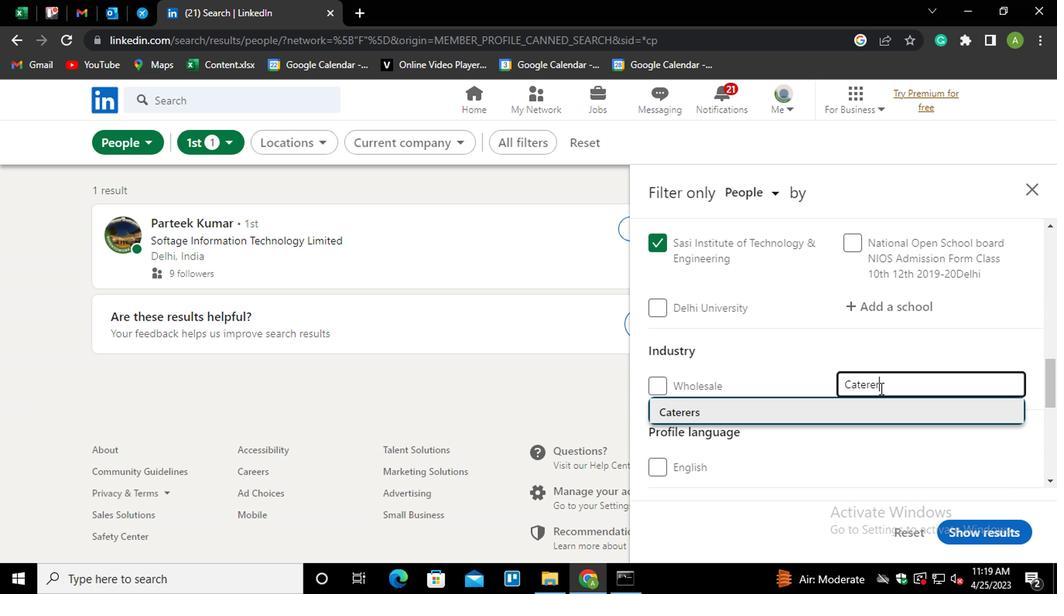 
Action: Mouse moved to (878, 408)
Screenshot: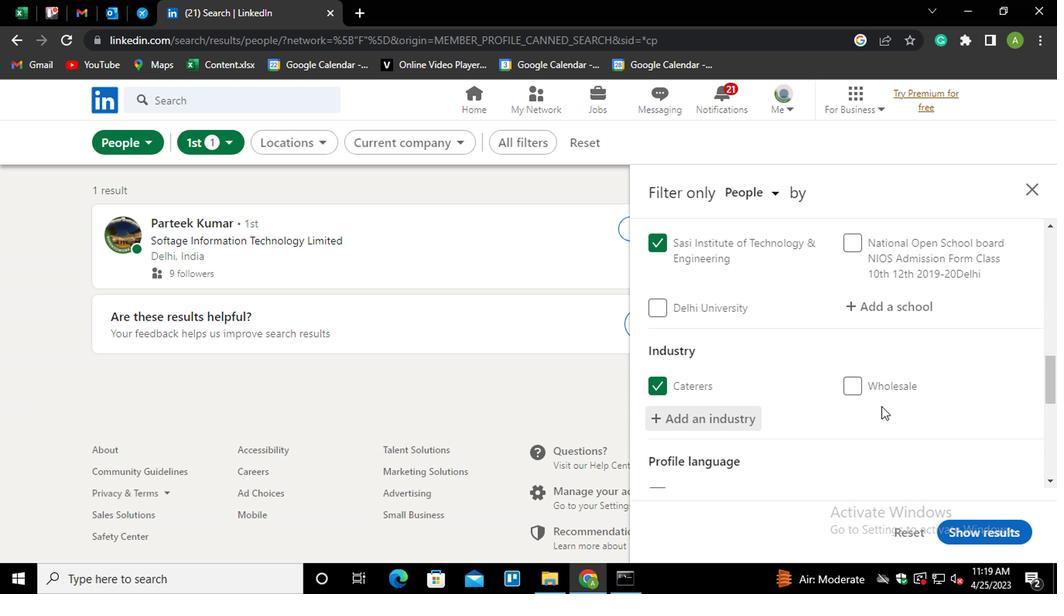 
Action: Mouse scrolled (878, 407) with delta (0, 0)
Screenshot: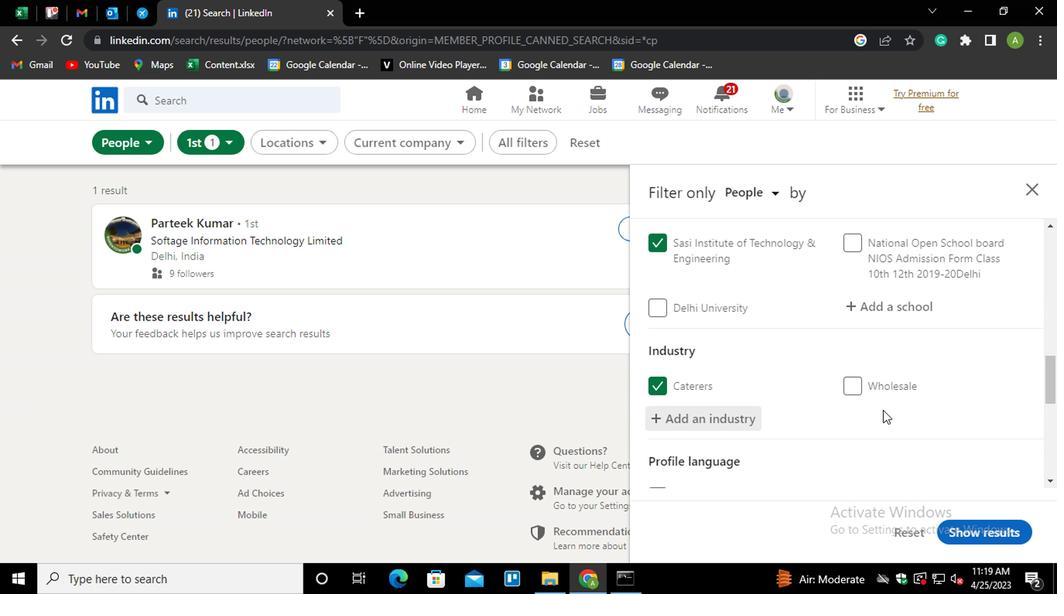 
Action: Mouse moved to (878, 408)
Screenshot: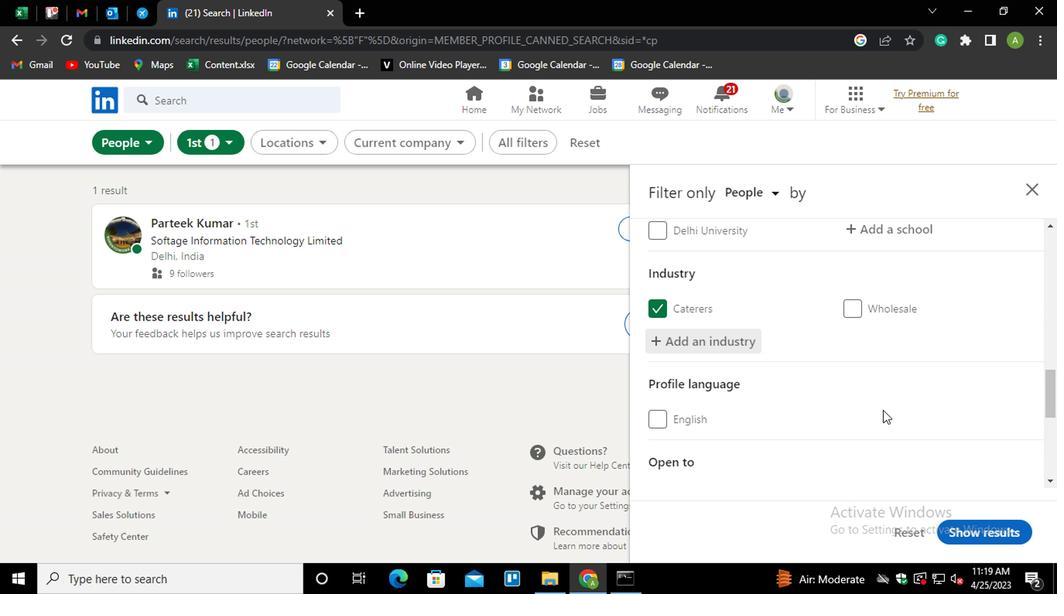 
Action: Mouse scrolled (878, 407) with delta (0, 0)
Screenshot: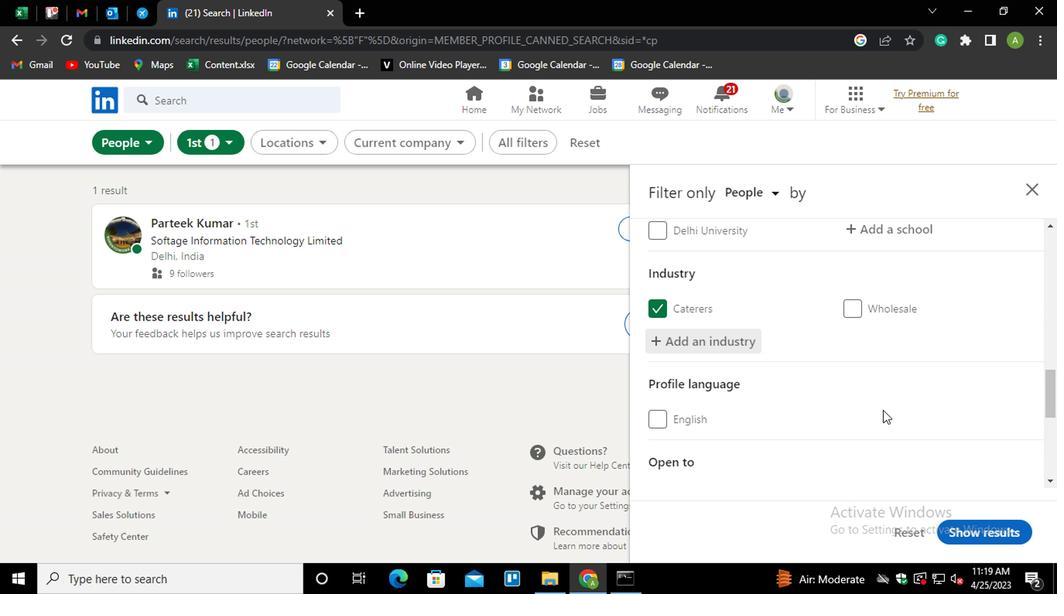 
Action: Mouse moved to (873, 408)
Screenshot: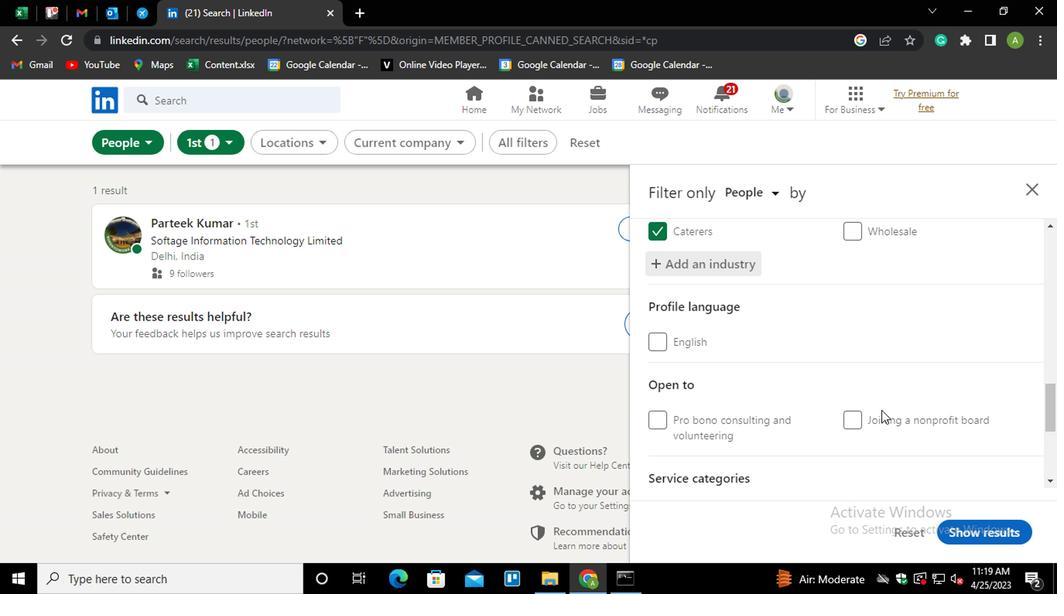 
Action: Mouse scrolled (873, 407) with delta (0, 0)
Screenshot: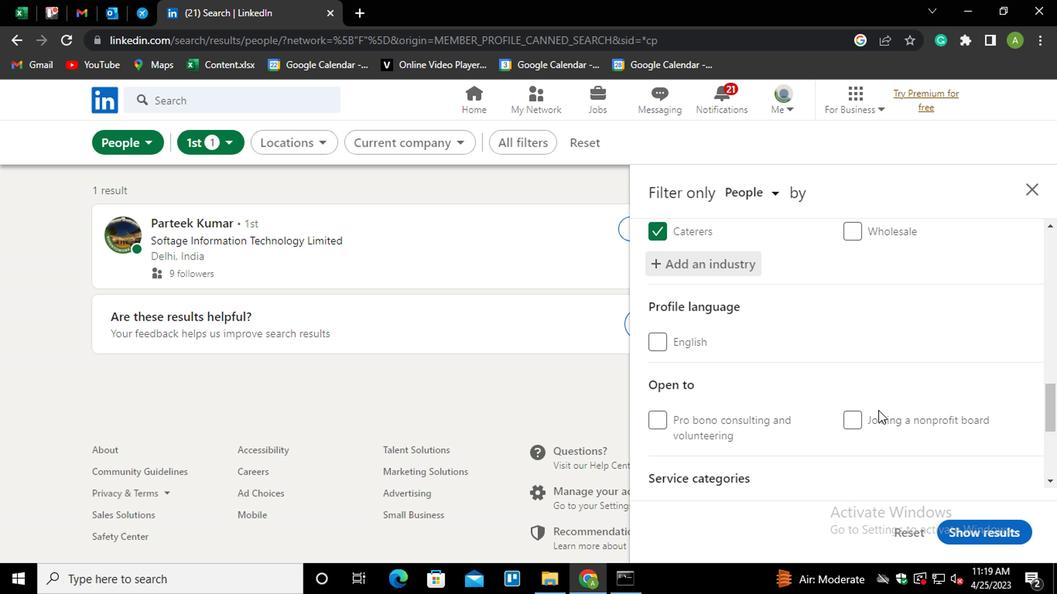 
Action: Mouse moved to (660, 437)
Screenshot: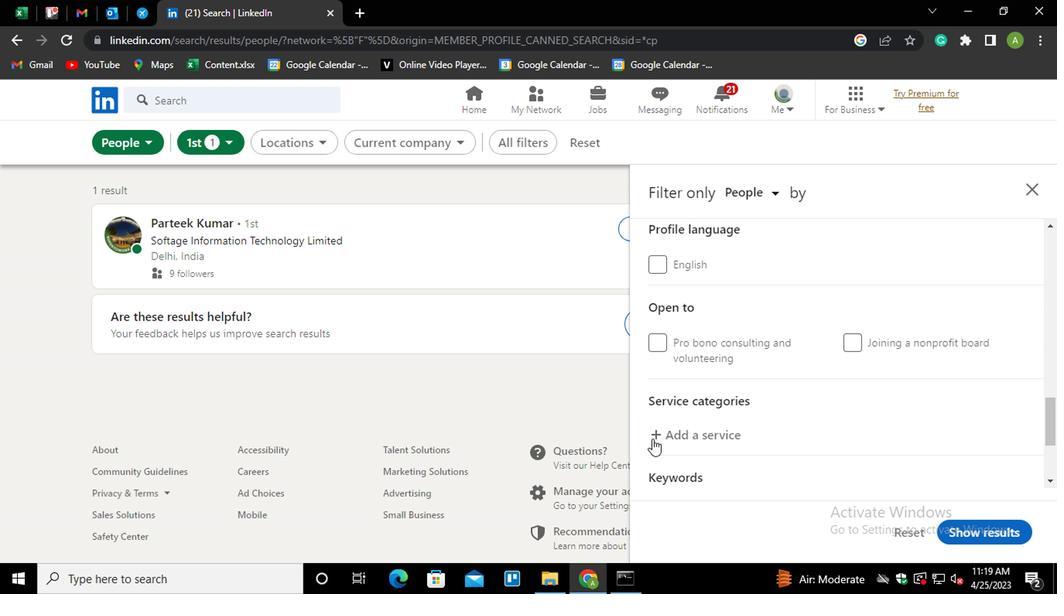 
Action: Mouse pressed left at (660, 437)
Screenshot: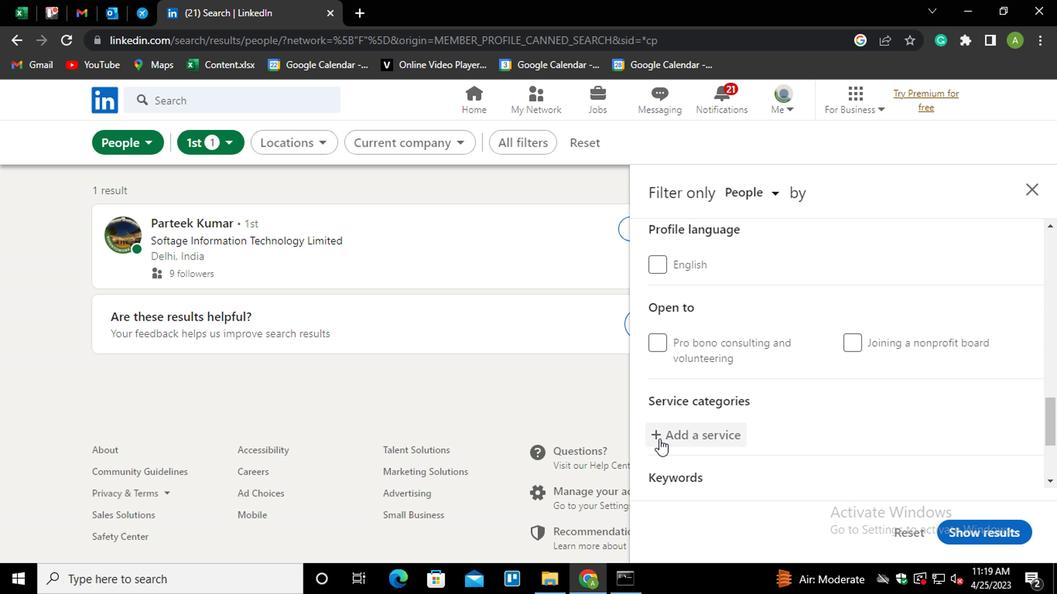 
Action: Mouse moved to (660, 437)
Screenshot: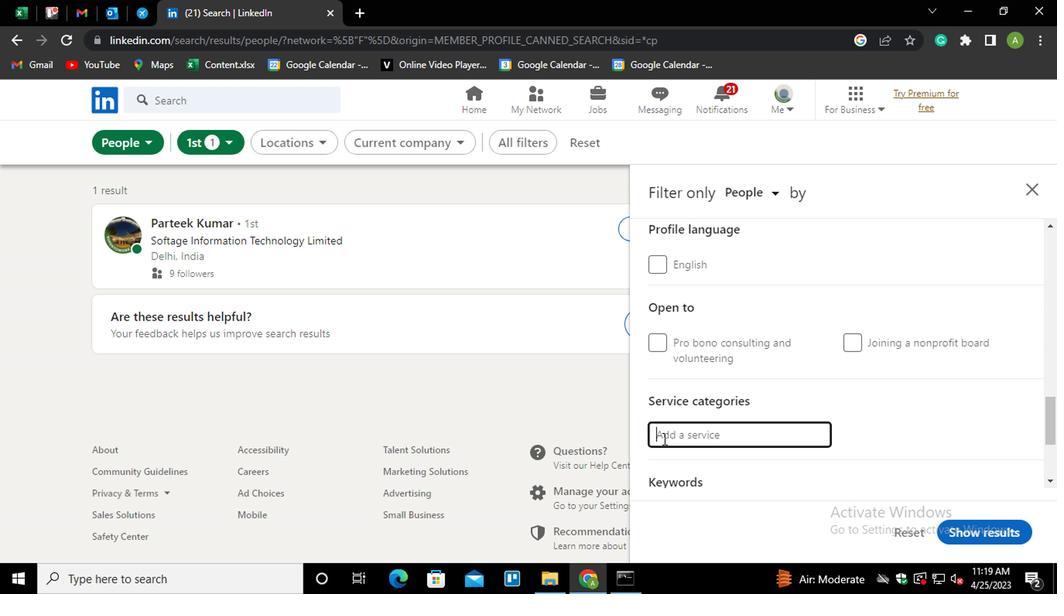 
Action: Key pressed <Key.shift>ANDROI<Key.down><Key.enter>
Screenshot: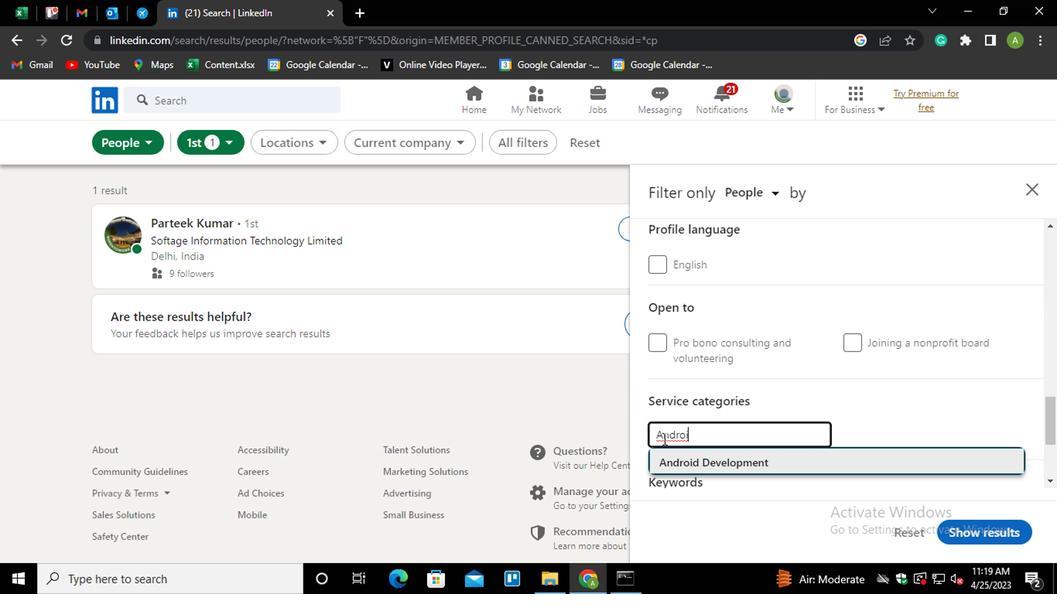 
Action: Mouse moved to (752, 468)
Screenshot: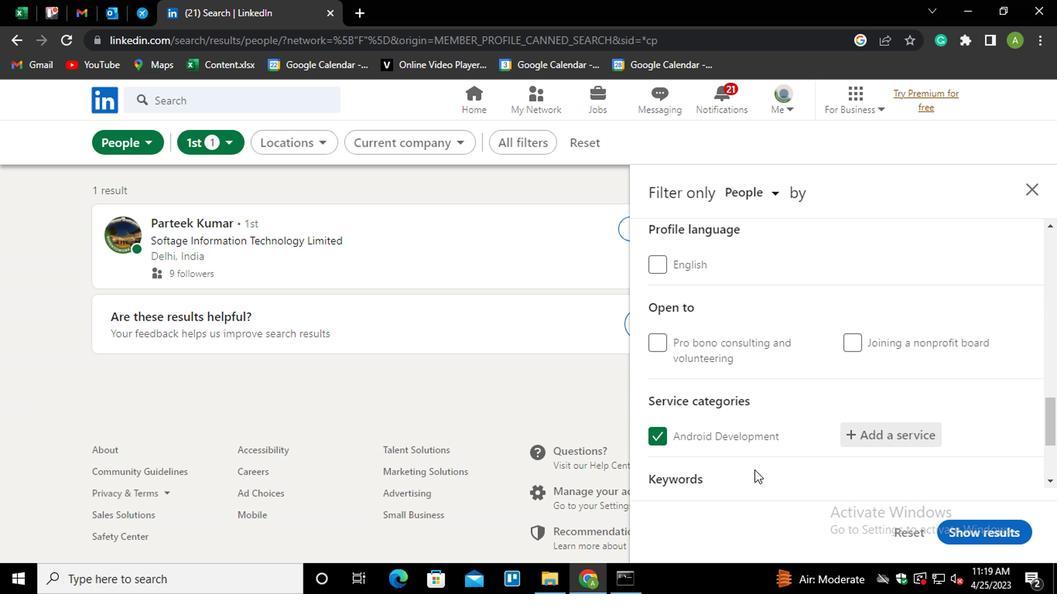 
Action: Mouse scrolled (752, 467) with delta (0, 0)
Screenshot: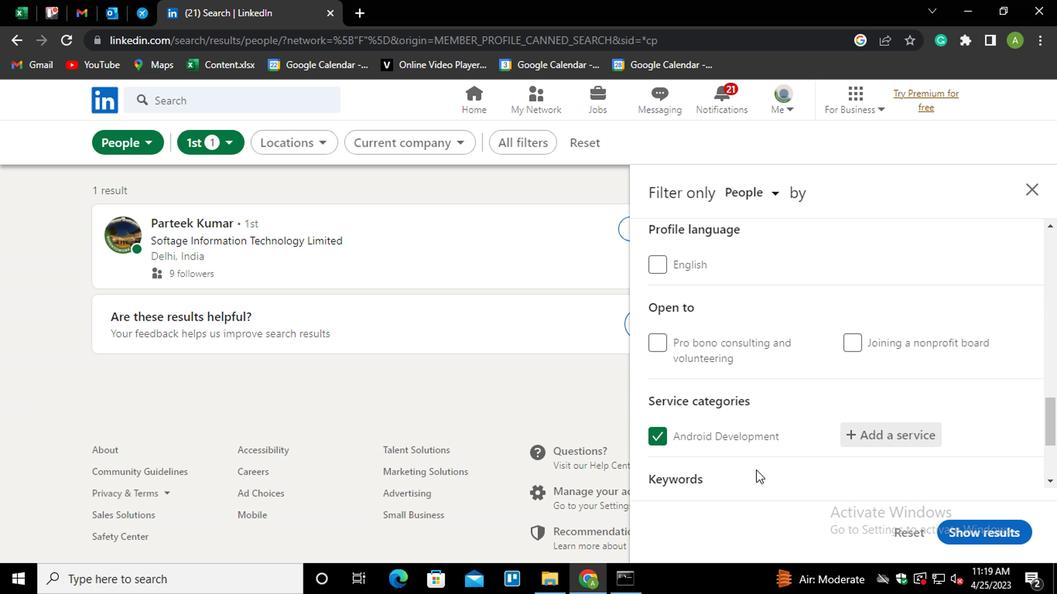 
Action: Mouse scrolled (752, 467) with delta (0, 0)
Screenshot: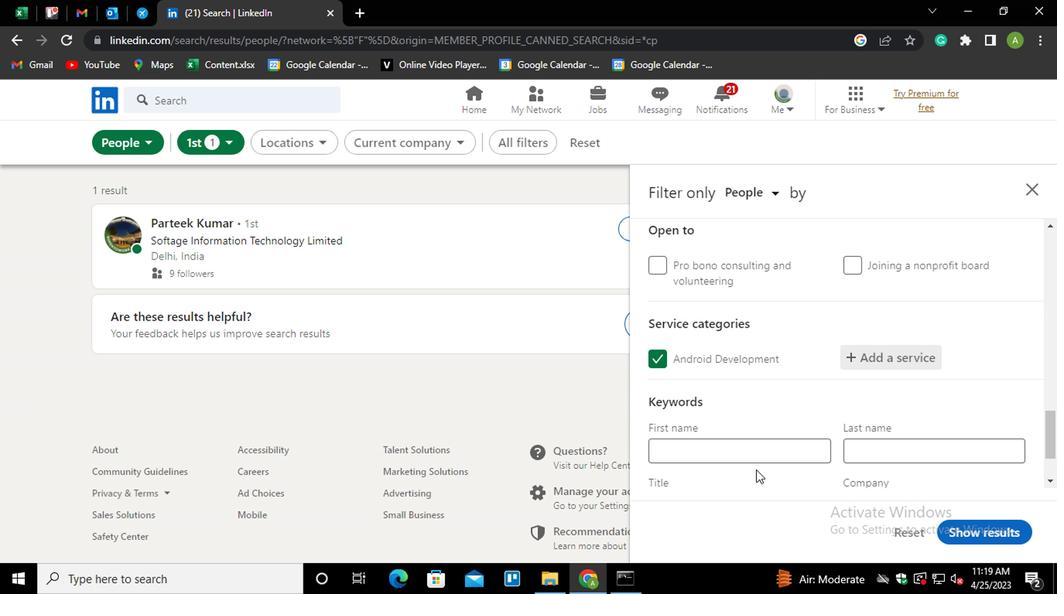 
Action: Mouse scrolled (752, 467) with delta (0, 0)
Screenshot: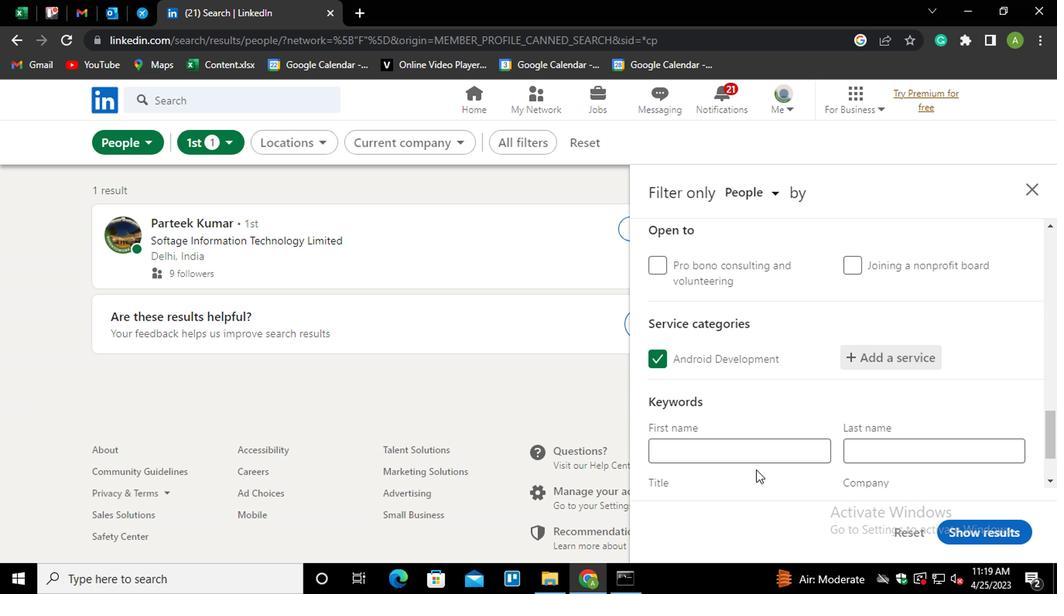 
Action: Mouse moved to (716, 416)
Screenshot: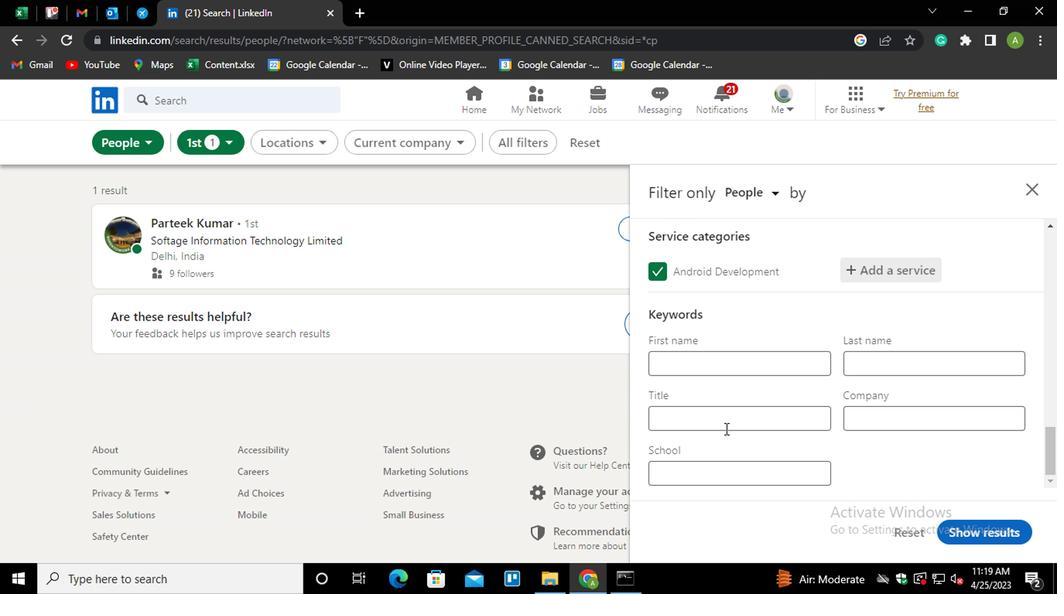
Action: Mouse pressed left at (716, 416)
Screenshot: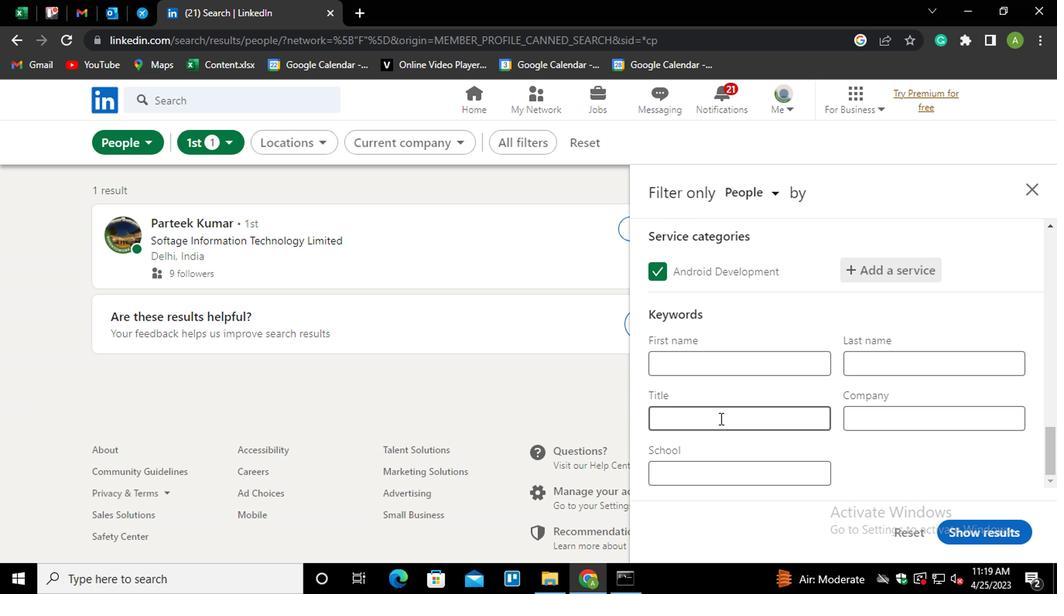 
Action: Mouse moved to (715, 416)
Screenshot: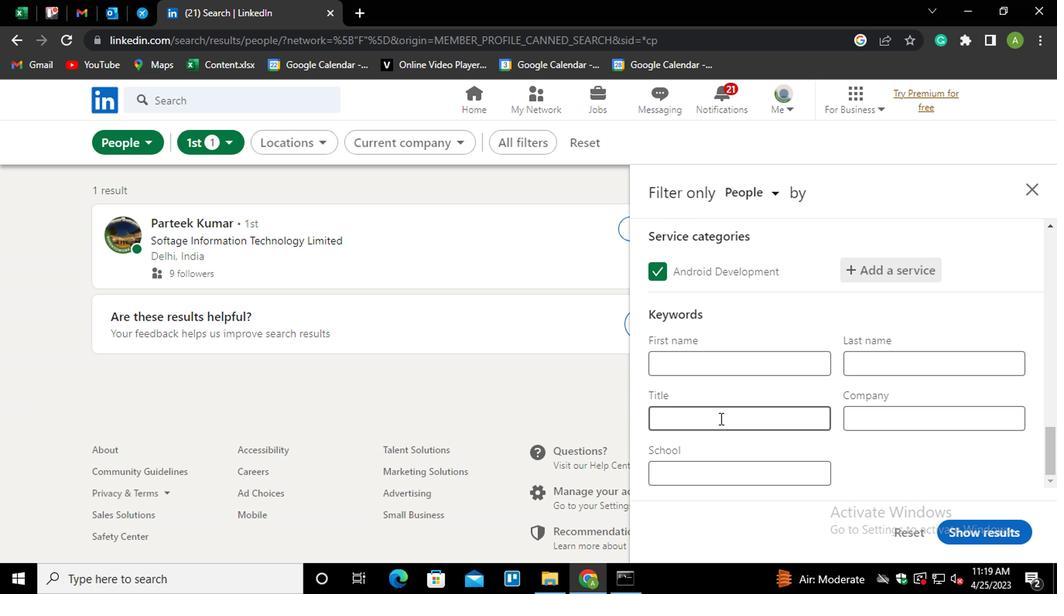 
Action: Key pressed <Key.shift>GRAPHIC<Key.space><Key.shift>DESIGNER
Screenshot: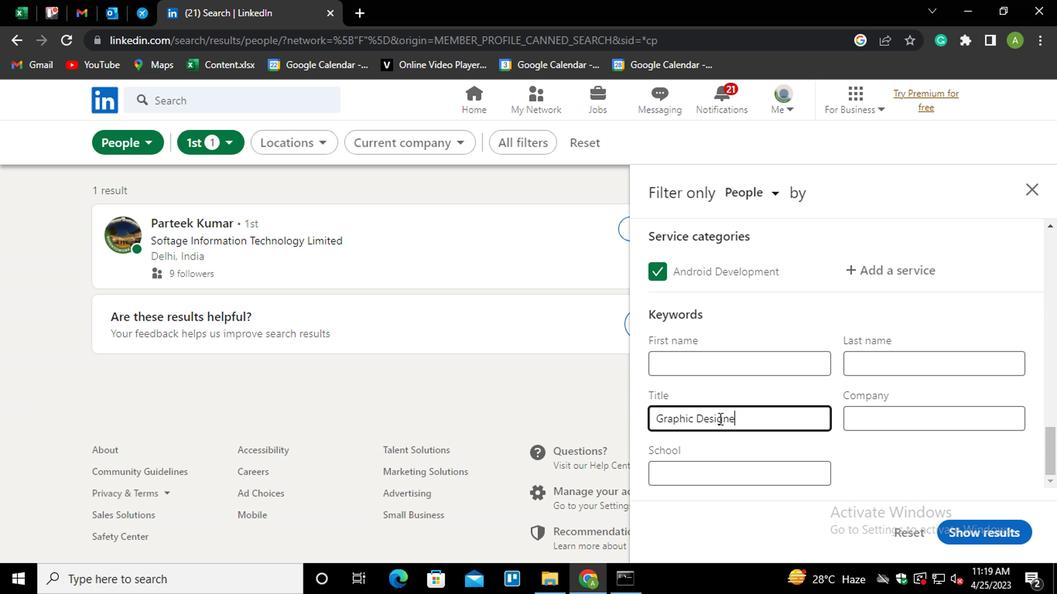 
Action: Mouse moved to (881, 461)
Screenshot: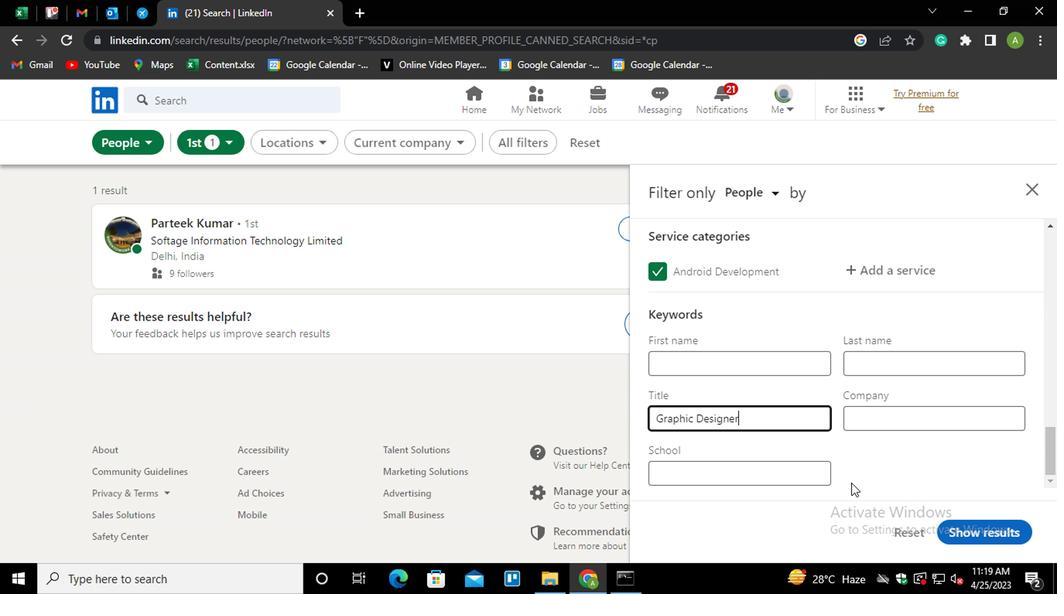 
Action: Mouse pressed left at (881, 461)
Screenshot: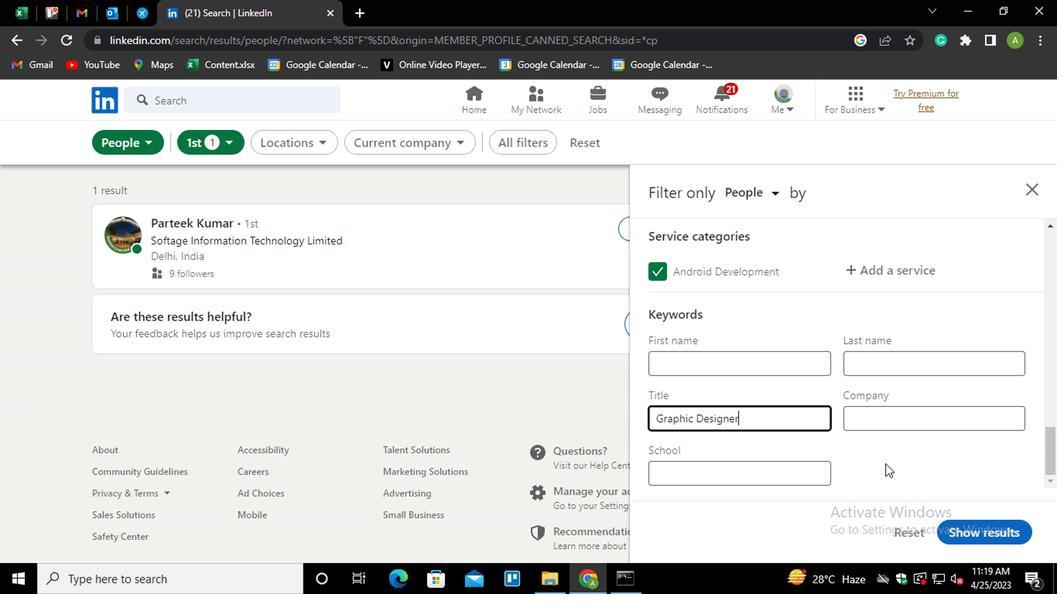 
Action: Mouse moved to (1006, 526)
Screenshot: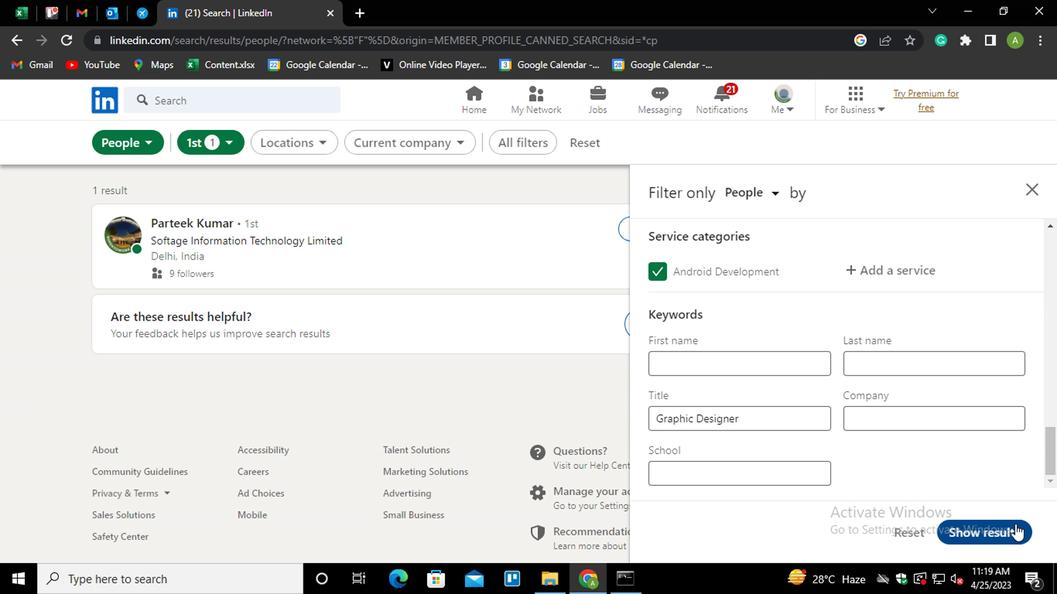 
Action: Mouse pressed left at (1006, 526)
Screenshot: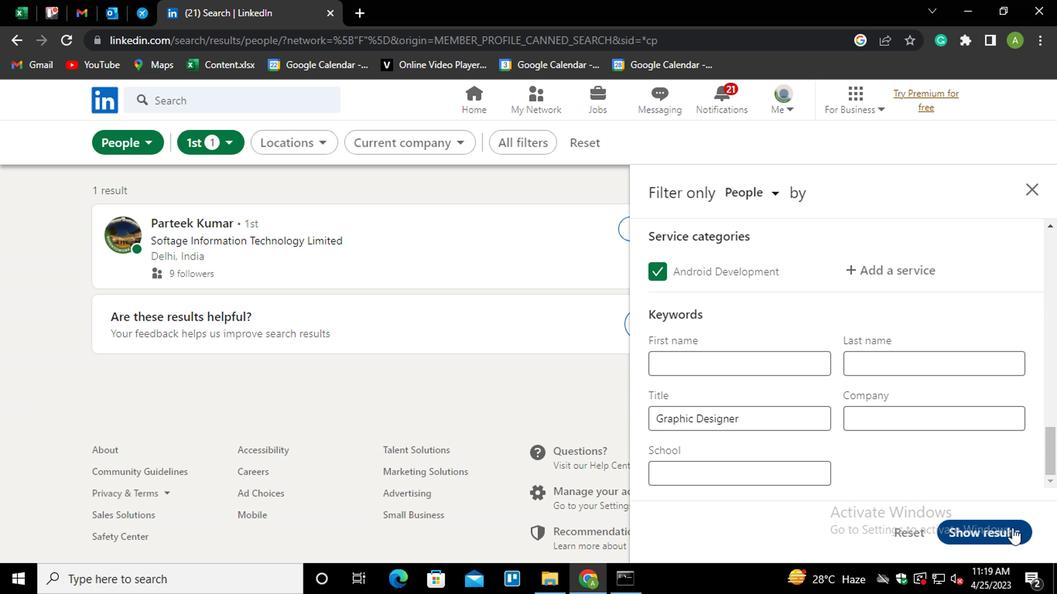 
